 Task: Compose an email with the signature Karen Flores with the subject Follow-up on a contract and the message Can you provide an update on the recruitment process for the new position? from softage.5@softage.net to softage.4@softage.net, select the message and change font size to small, align the email to left Send the email. Finally, move the email from Sent Items to the label Dashboards
Action: Mouse moved to (61, 40)
Screenshot: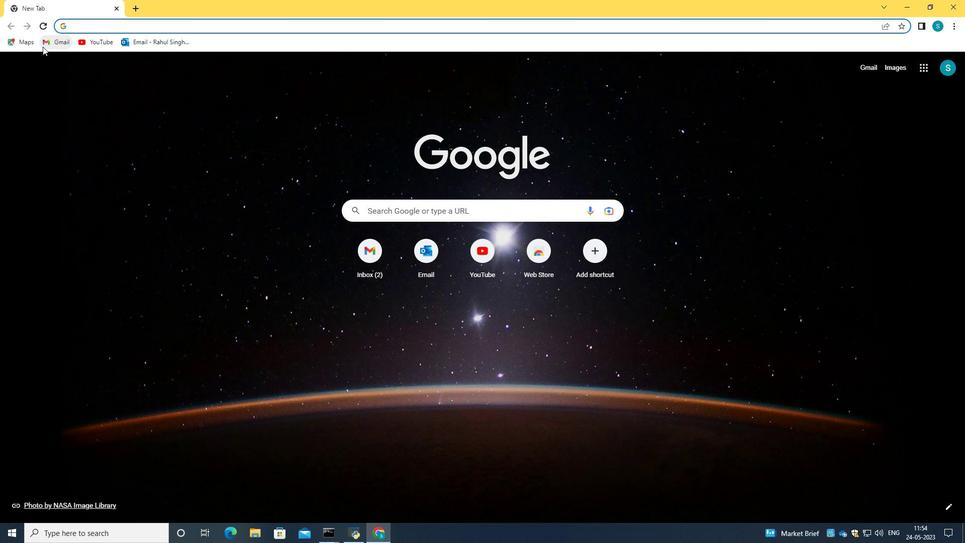 
Action: Mouse pressed left at (61, 40)
Screenshot: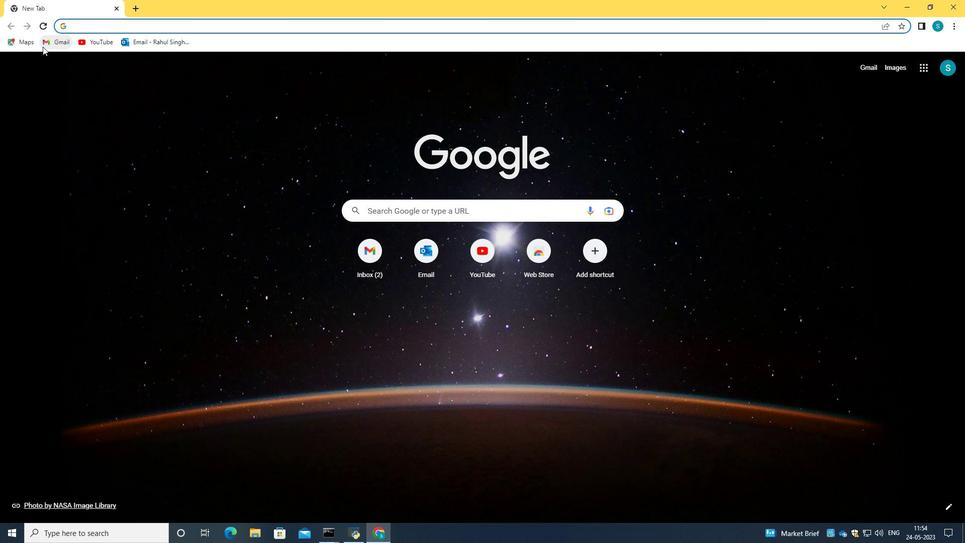 
Action: Mouse moved to (423, 151)
Screenshot: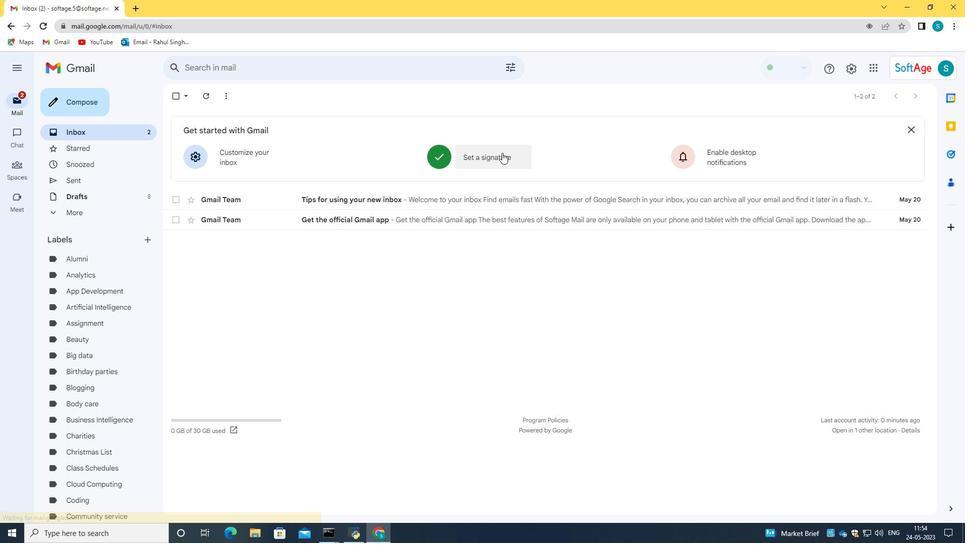 
Action: Mouse pressed left at (423, 151)
Screenshot: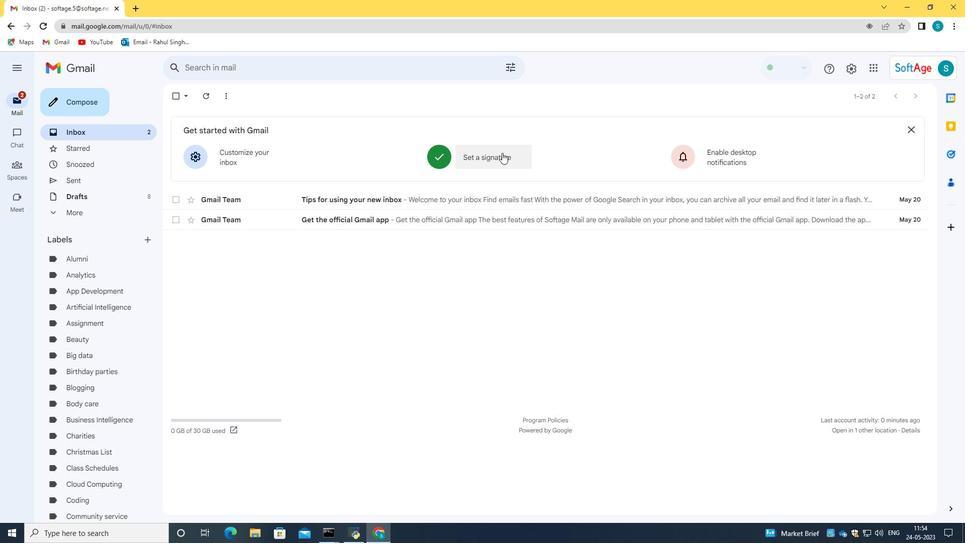 
Action: Mouse moved to (486, 150)
Screenshot: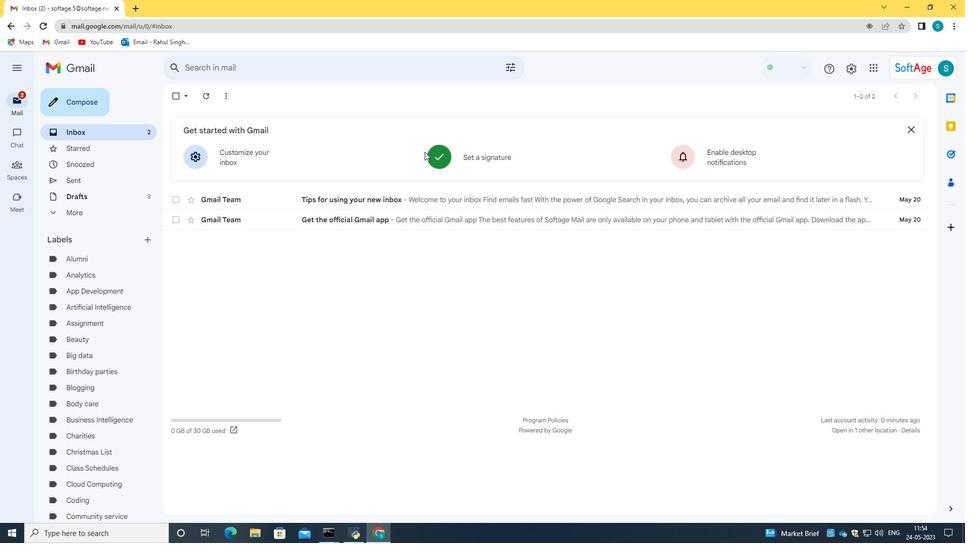 
Action: Mouse pressed left at (486, 150)
Screenshot: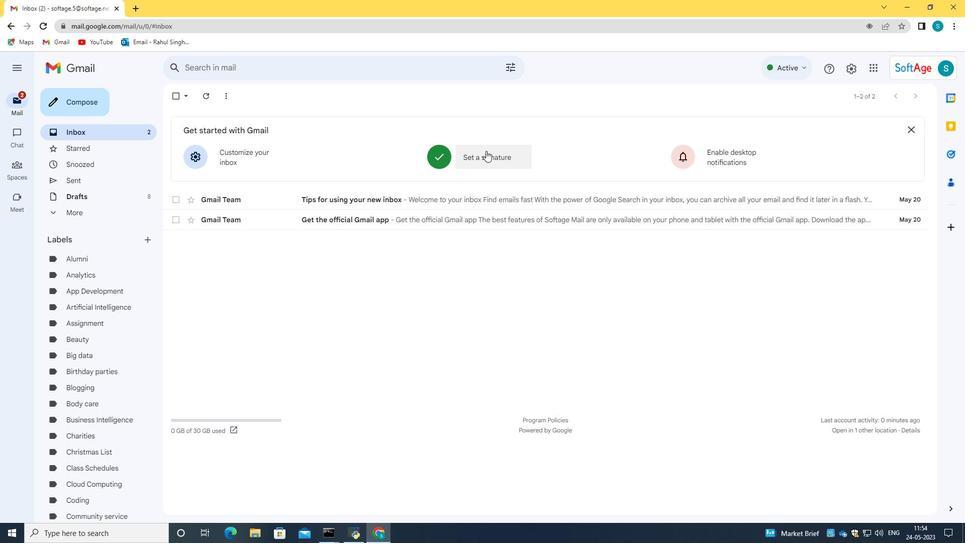 
Action: Mouse moved to (473, 176)
Screenshot: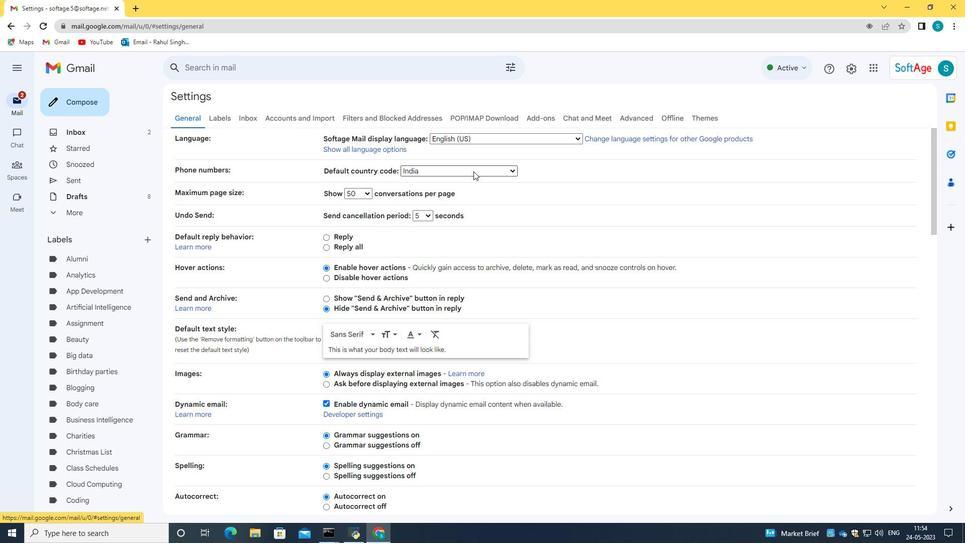 
Action: Mouse scrolled (473, 175) with delta (0, 0)
Screenshot: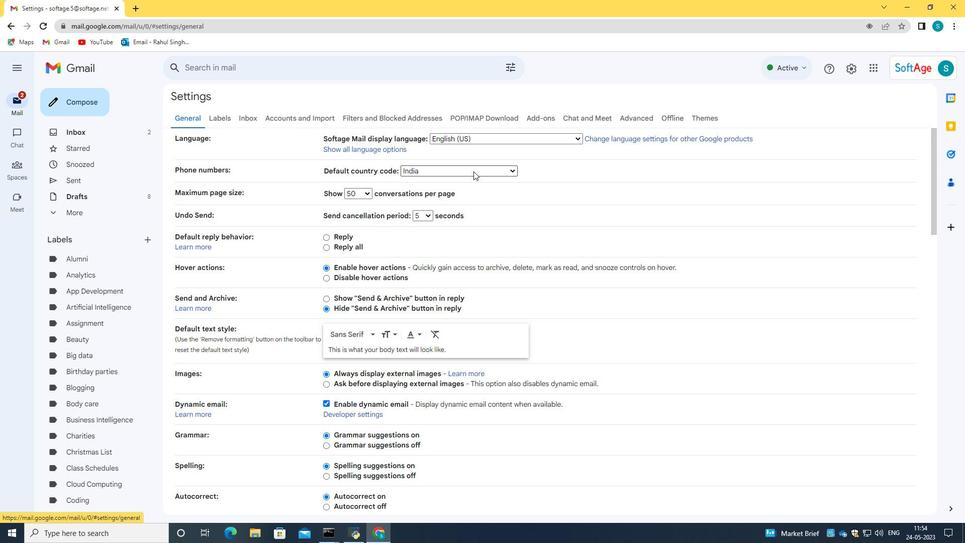 
Action: Mouse scrolled (473, 175) with delta (0, 0)
Screenshot: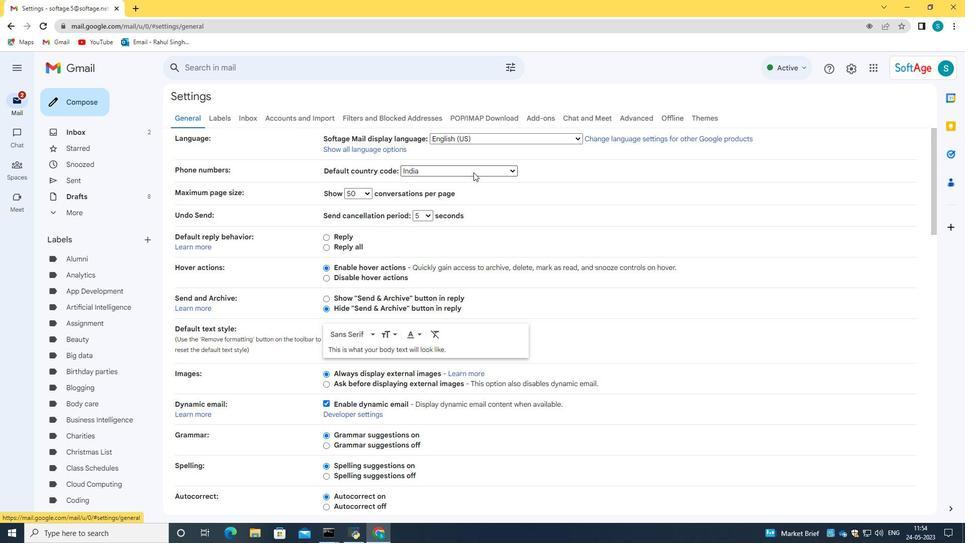 
Action: Mouse scrolled (473, 175) with delta (0, 0)
Screenshot: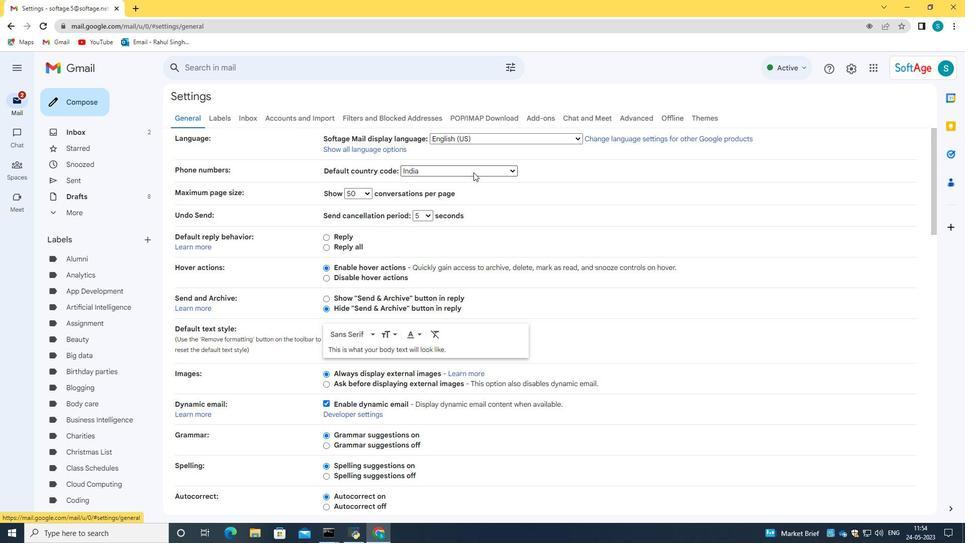 
Action: Mouse scrolled (473, 175) with delta (0, 0)
Screenshot: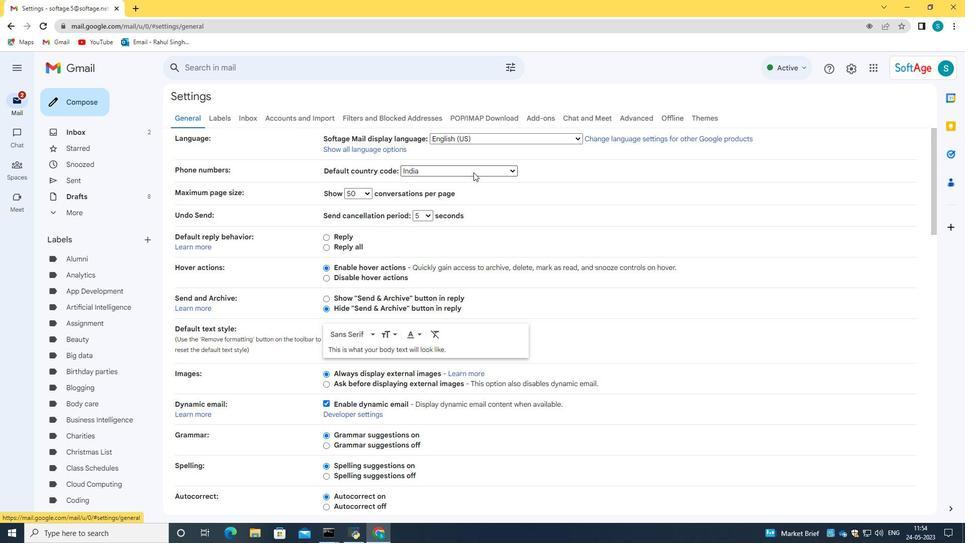 
Action: Mouse scrolled (473, 175) with delta (0, 0)
Screenshot: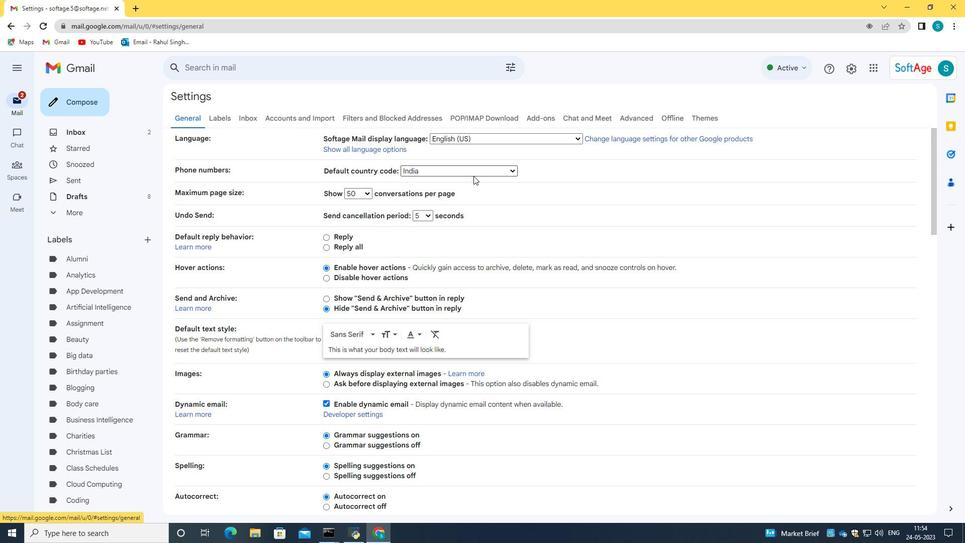 
Action: Mouse moved to (473, 178)
Screenshot: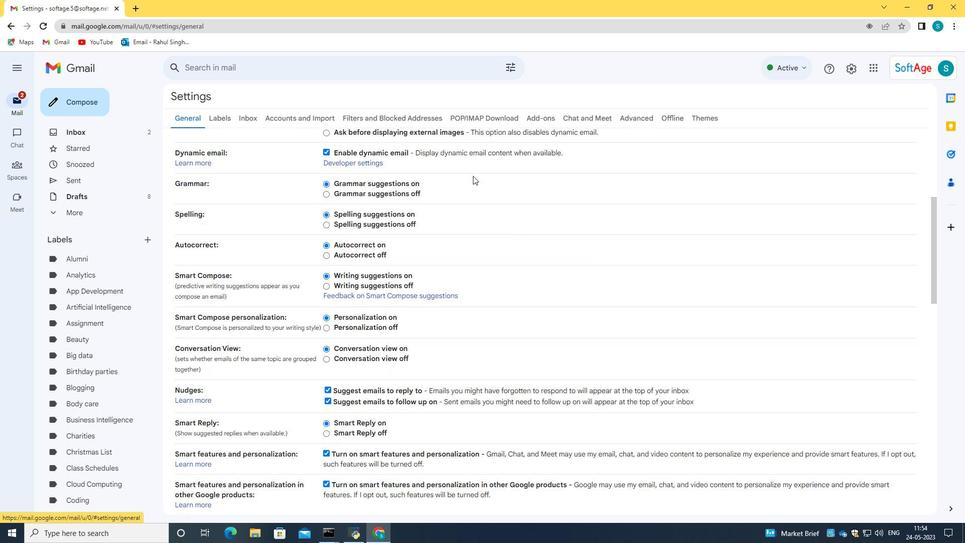 
Action: Mouse scrolled (473, 178) with delta (0, 0)
Screenshot: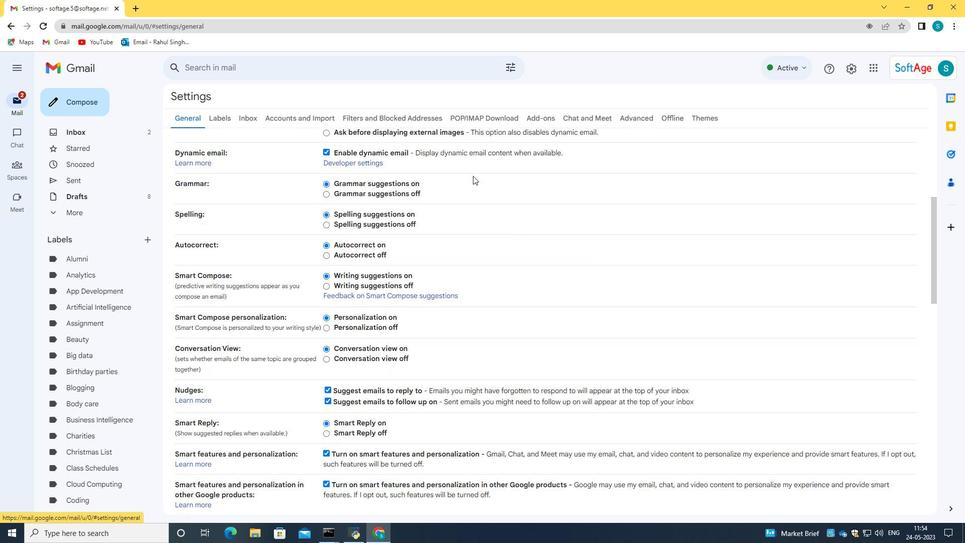 
Action: Mouse scrolled (473, 178) with delta (0, 0)
Screenshot: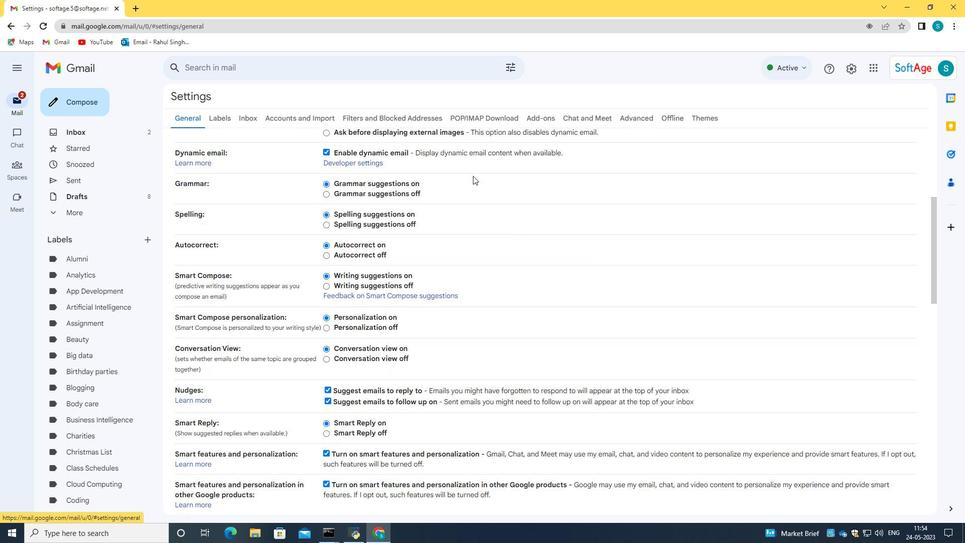 
Action: Mouse moved to (473, 179)
Screenshot: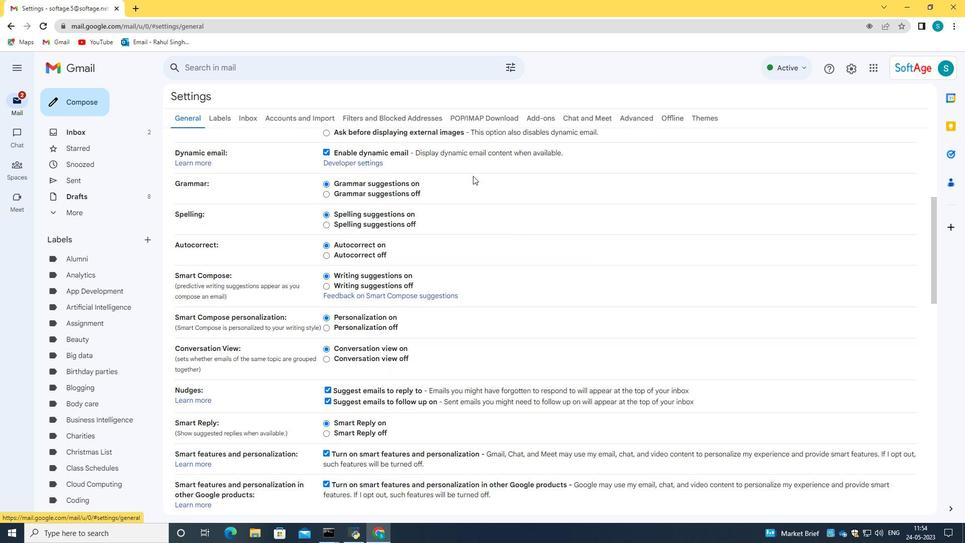 
Action: Mouse scrolled (473, 178) with delta (0, 0)
Screenshot: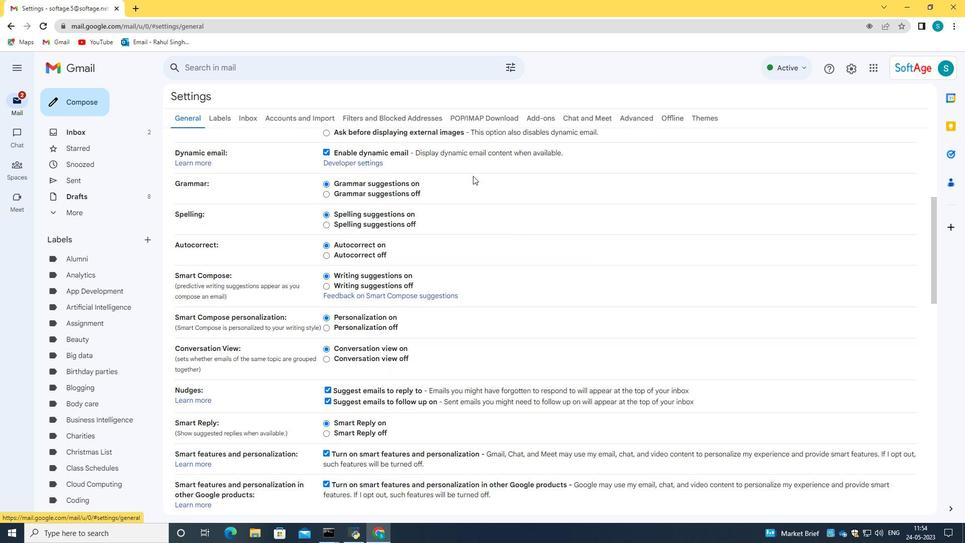 
Action: Mouse scrolled (473, 178) with delta (0, 0)
Screenshot: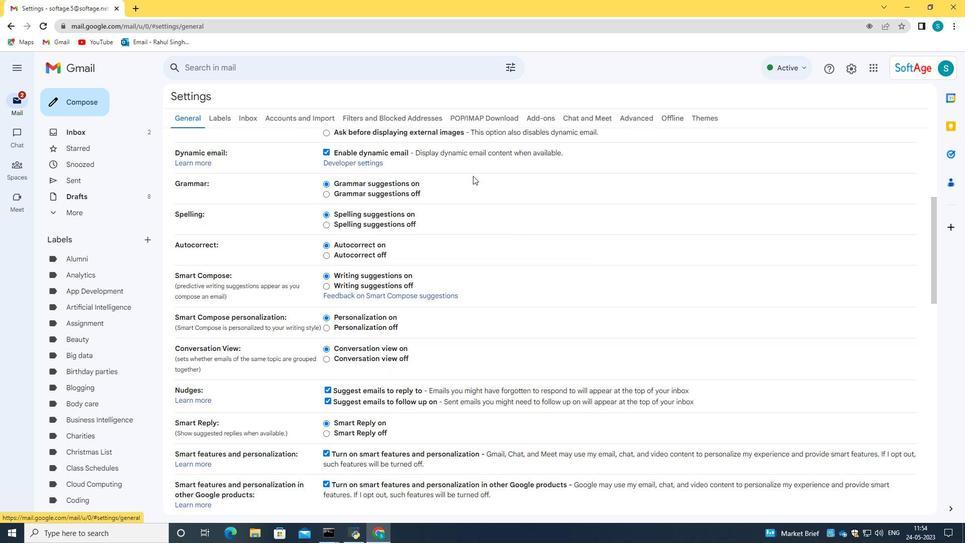 
Action: Mouse scrolled (473, 178) with delta (0, 0)
Screenshot: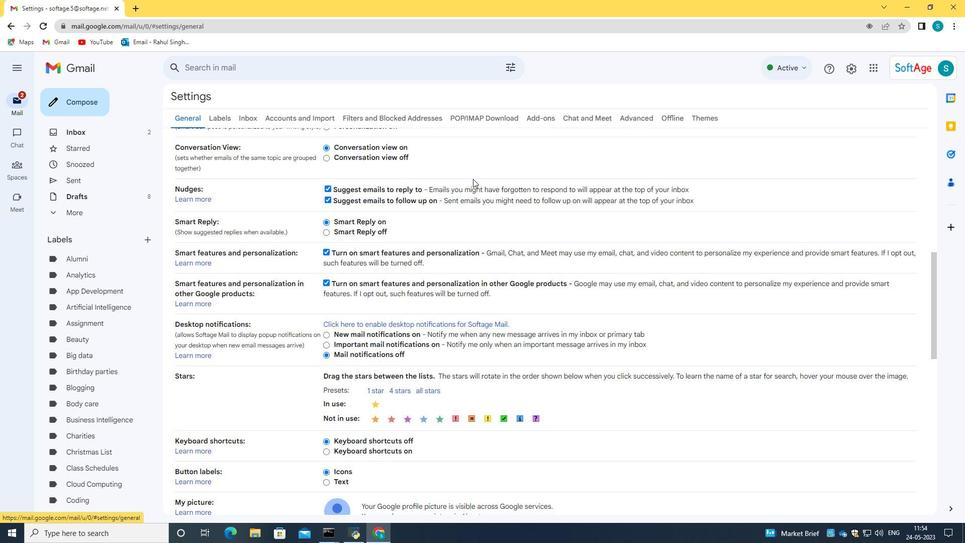 
Action: Mouse scrolled (473, 178) with delta (0, 0)
Screenshot: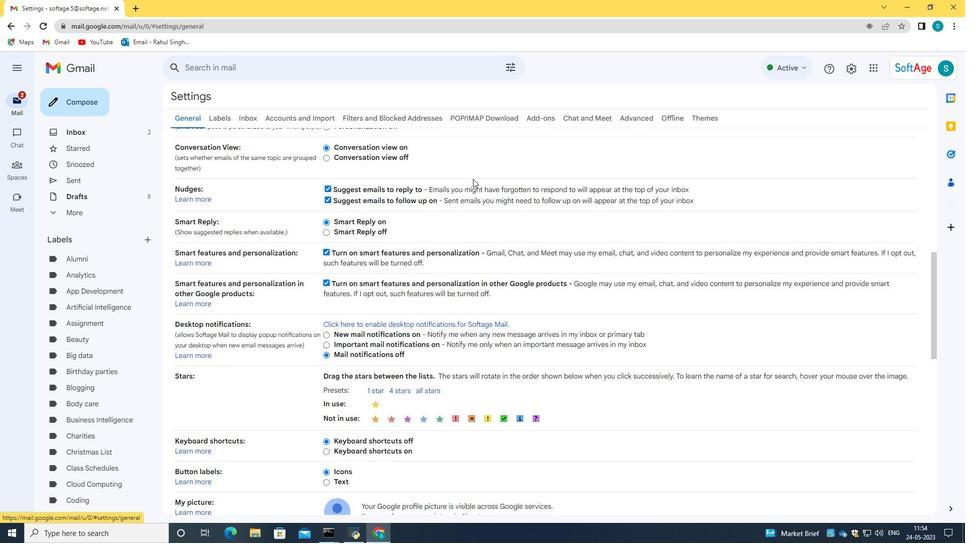 
Action: Mouse moved to (473, 179)
Screenshot: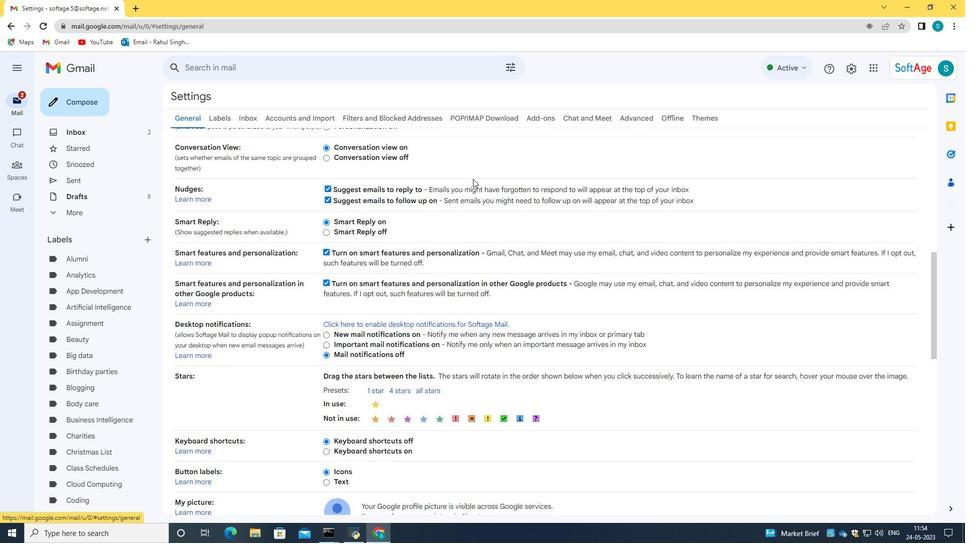 
Action: Mouse scrolled (473, 179) with delta (0, 0)
Screenshot: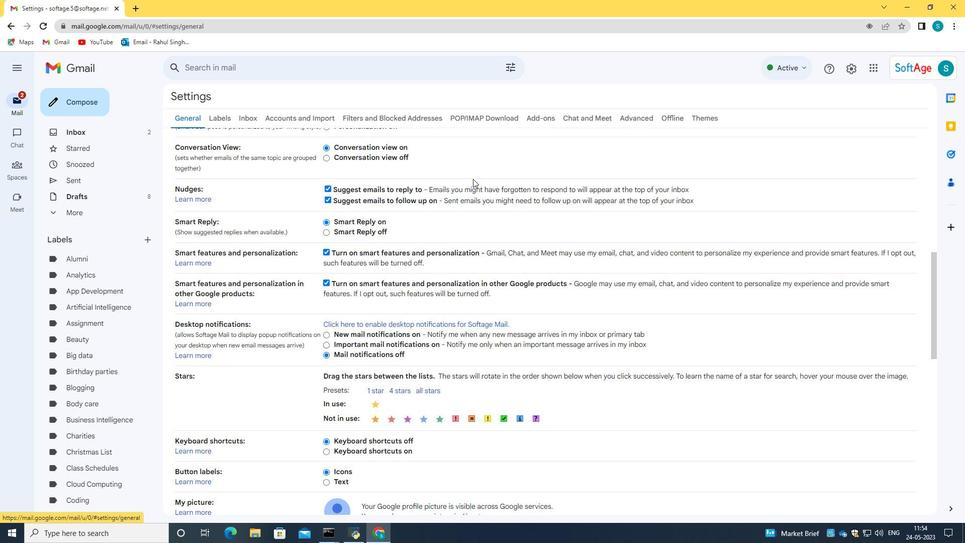 
Action: Mouse moved to (480, 217)
Screenshot: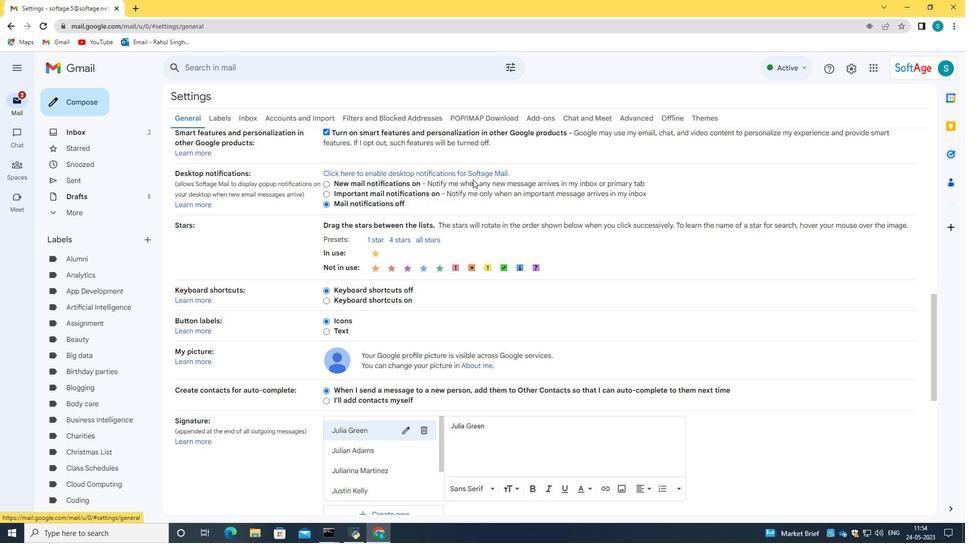 
Action: Mouse scrolled (479, 212) with delta (0, 0)
Screenshot: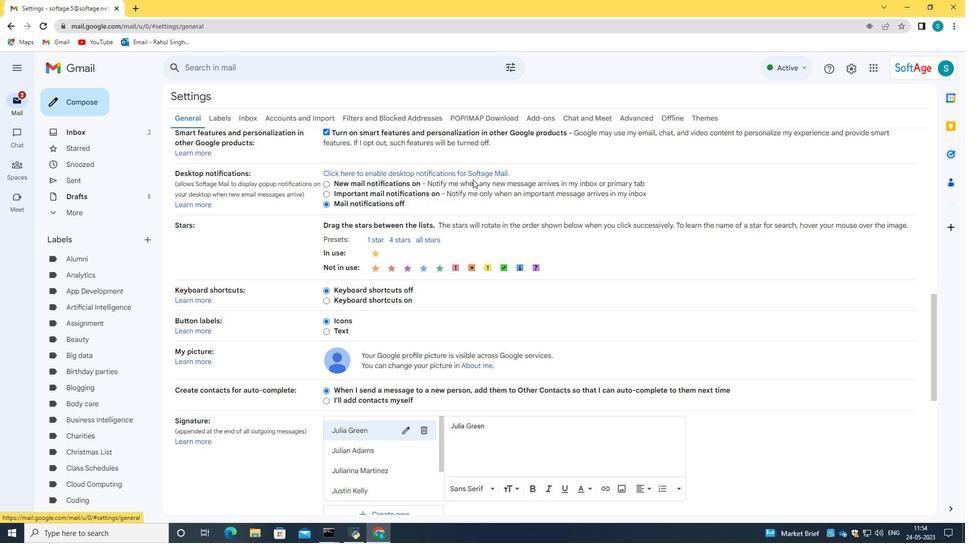 
Action: Mouse scrolled (480, 217) with delta (0, 0)
Screenshot: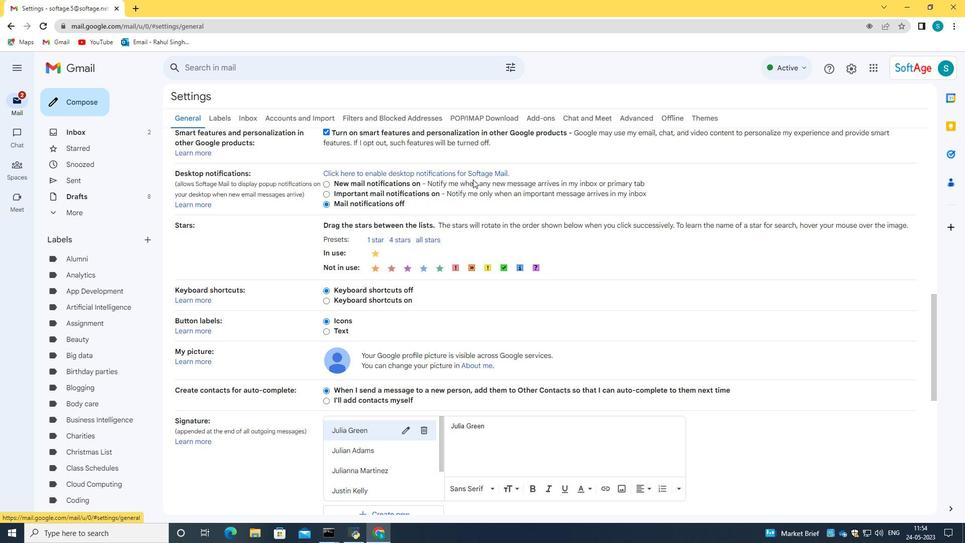 
Action: Mouse scrolled (480, 217) with delta (0, 0)
Screenshot: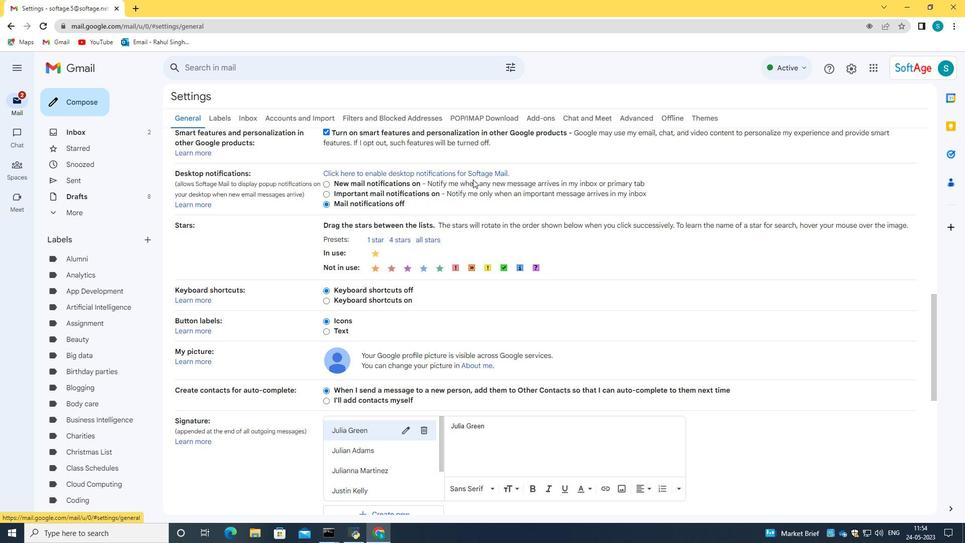 
Action: Mouse scrolled (480, 217) with delta (0, 0)
Screenshot: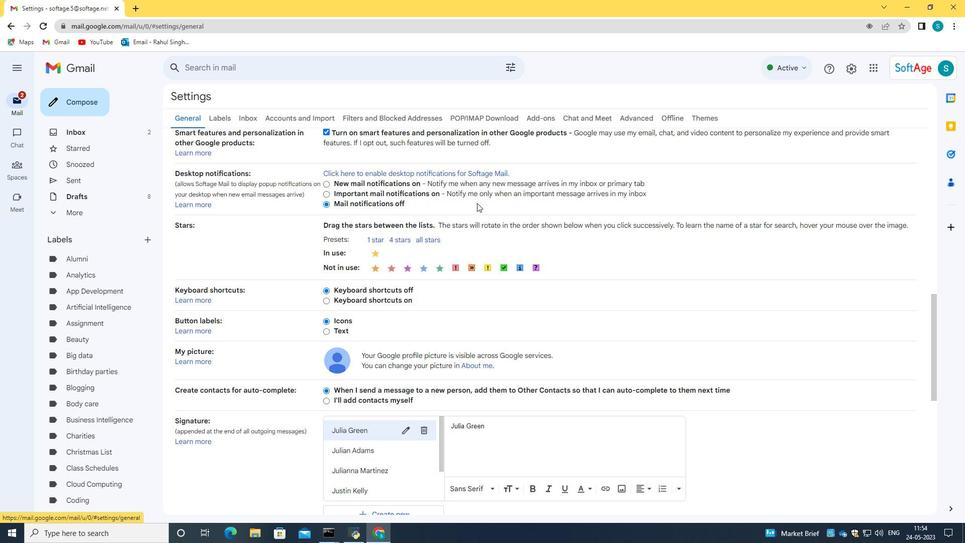 
Action: Mouse moved to (369, 312)
Screenshot: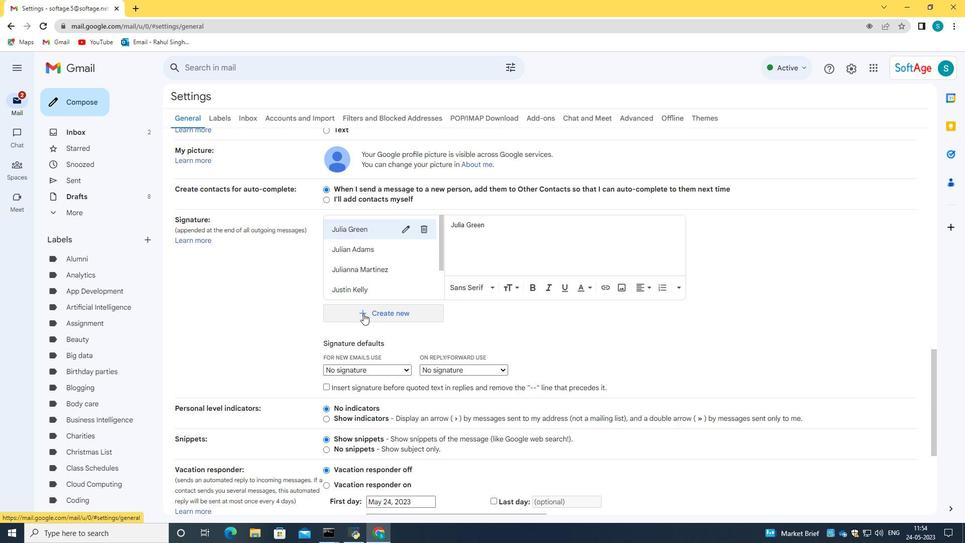 
Action: Mouse pressed left at (369, 312)
Screenshot: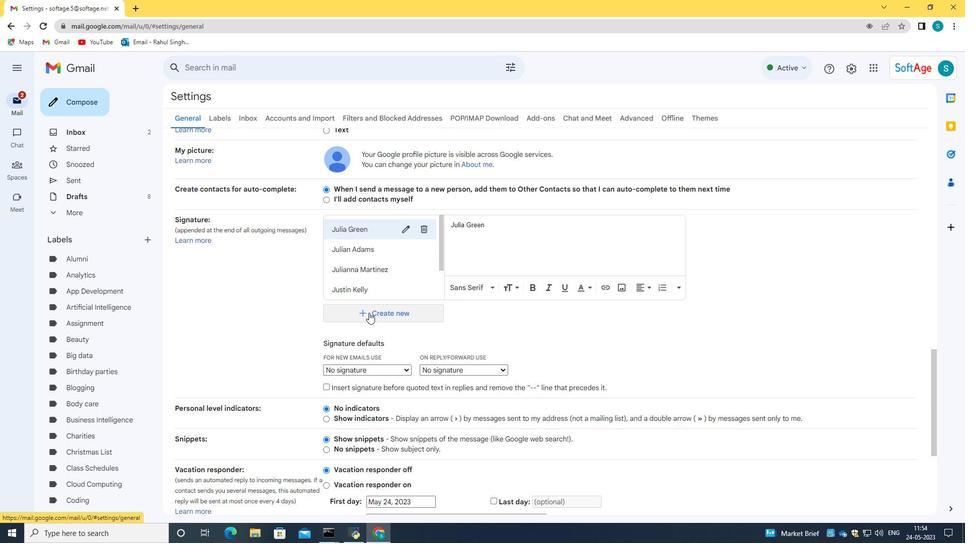 
Action: Mouse moved to (464, 271)
Screenshot: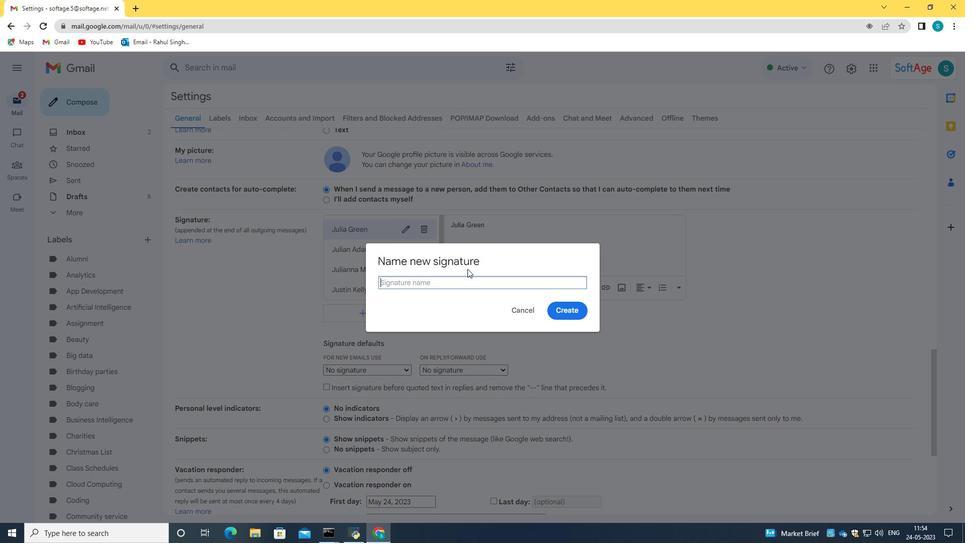 
Action: Key pressed <Key.caps_lock>K<Key.caps_lock>arae<Key.backspace><Key.backspace>en<Key.space><Key.caps_lock>F<Key.caps_lock>lores
Screenshot: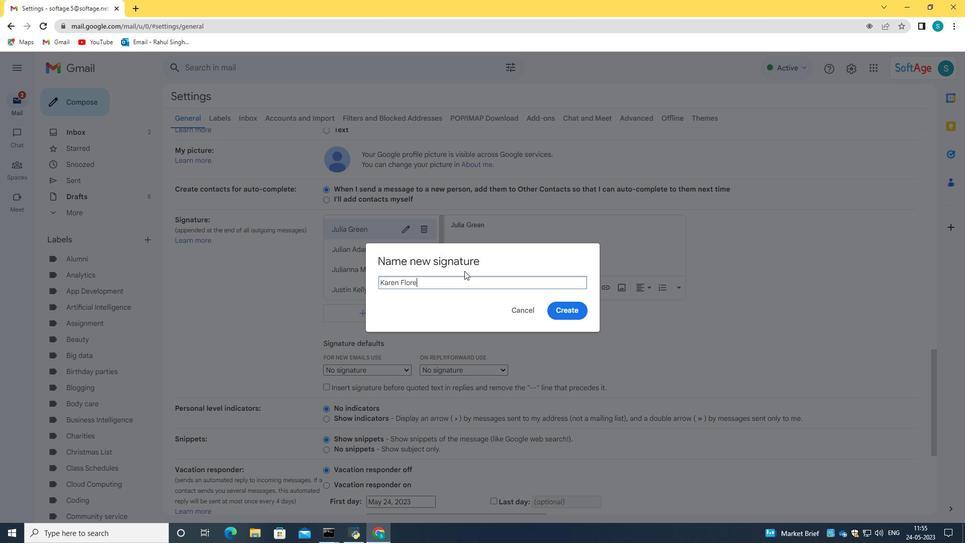 
Action: Mouse moved to (564, 312)
Screenshot: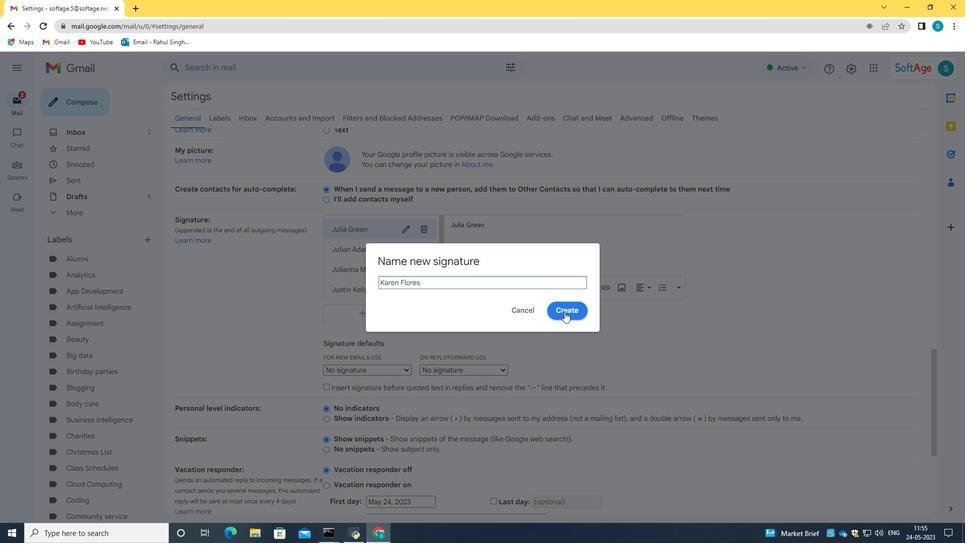 
Action: Mouse pressed left at (564, 312)
Screenshot: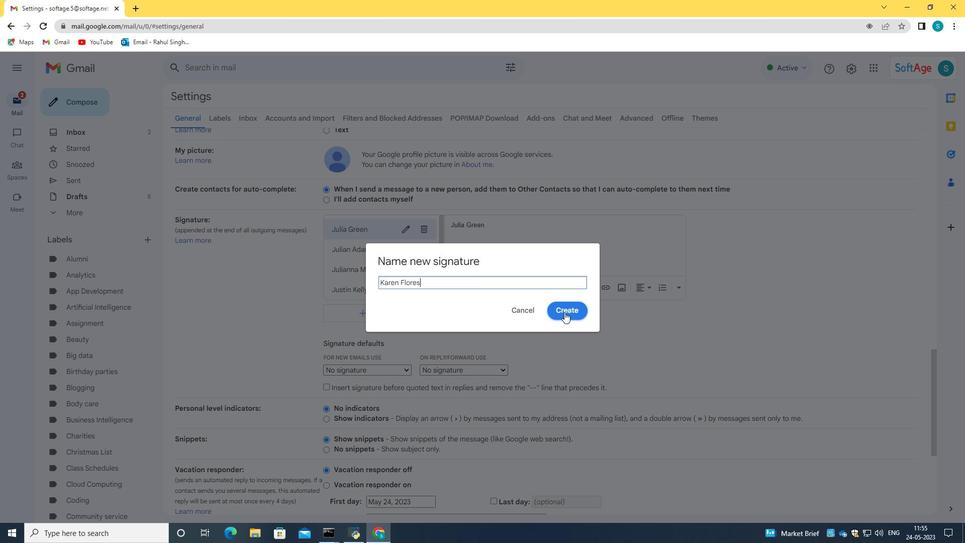 
Action: Mouse moved to (497, 235)
Screenshot: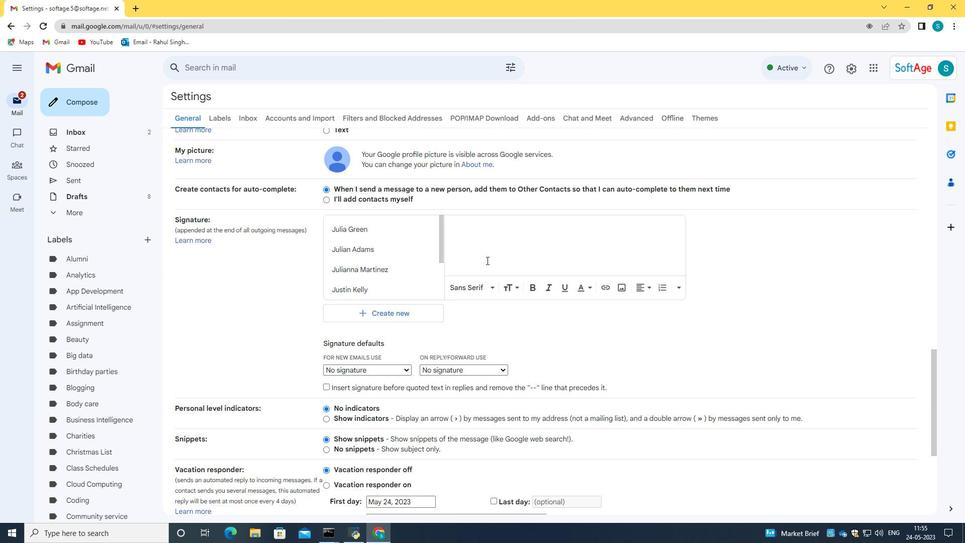 
Action: Mouse pressed left at (497, 235)
Screenshot: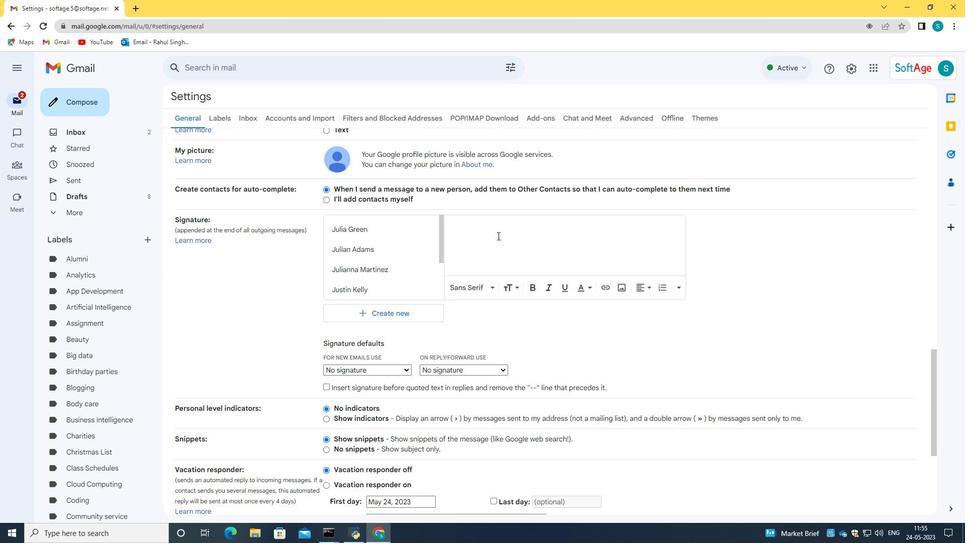 
Action: Key pressed <Key.caps_lock>K<Key.caps_lock>aren<Key.space><Key.caps_lock>F<Key.caps_lock>lores<Key.space>
Screenshot: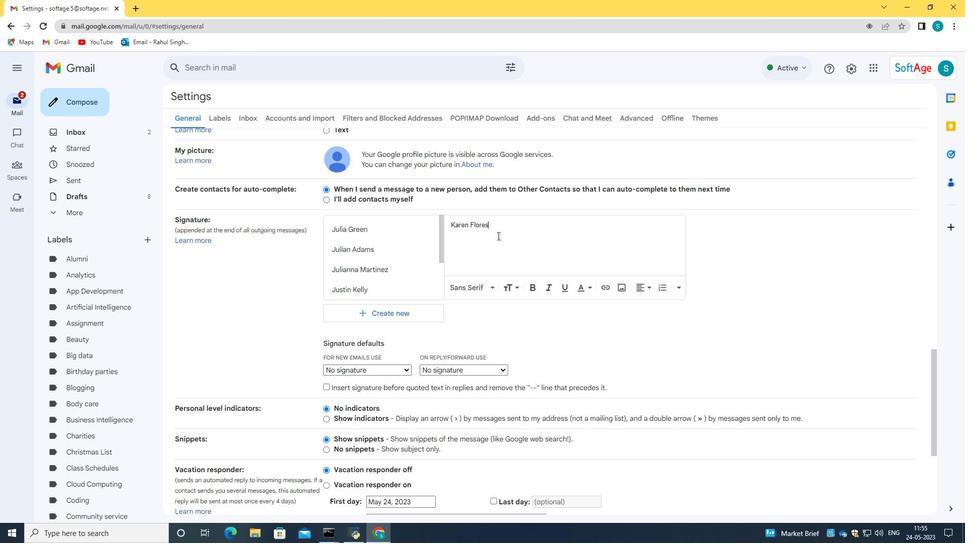 
Action: Mouse moved to (454, 434)
Screenshot: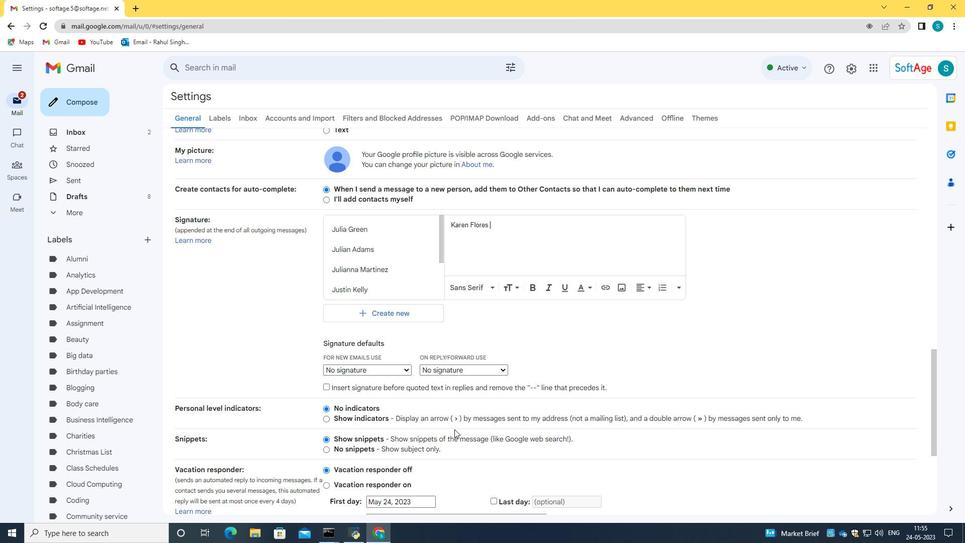 
Action: Mouse scrolled (454, 433) with delta (0, 0)
Screenshot: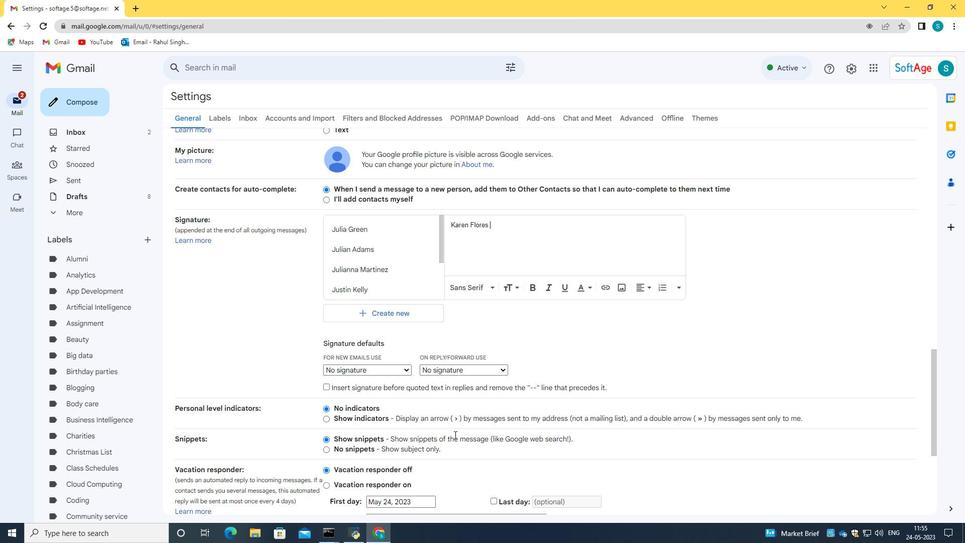 
Action: Mouse moved to (450, 420)
Screenshot: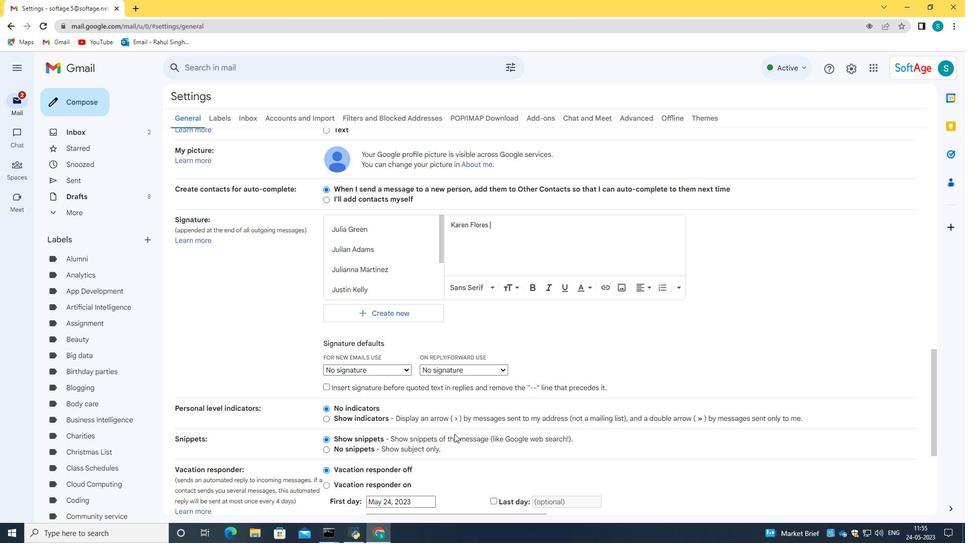 
Action: Mouse scrolled (454, 433) with delta (0, 0)
Screenshot: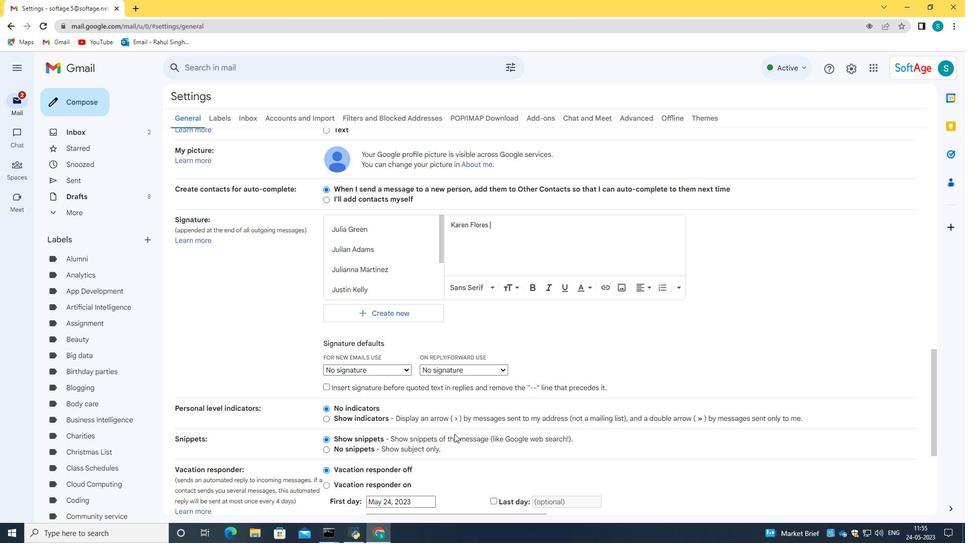 
Action: Mouse scrolled (454, 433) with delta (0, 0)
Screenshot: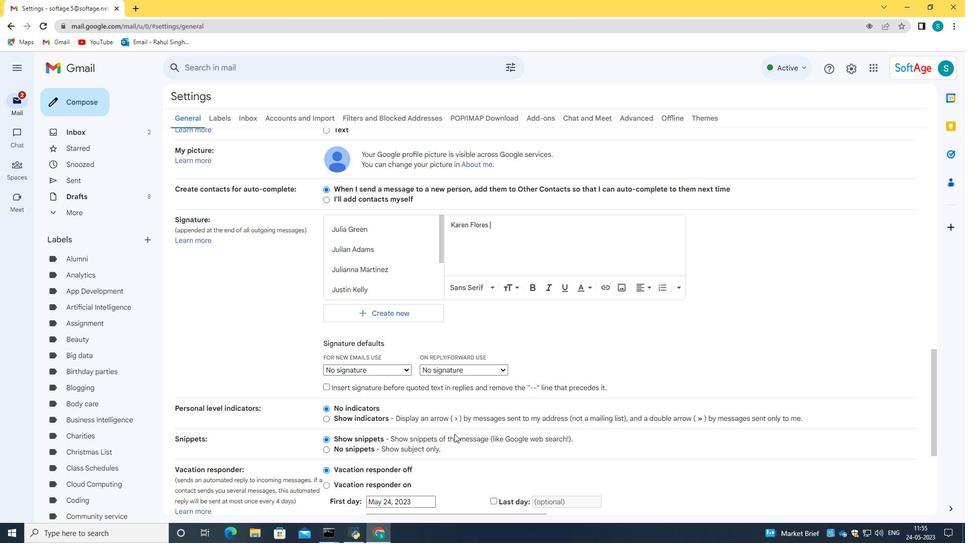 
Action: Mouse scrolled (454, 433) with delta (0, 0)
Screenshot: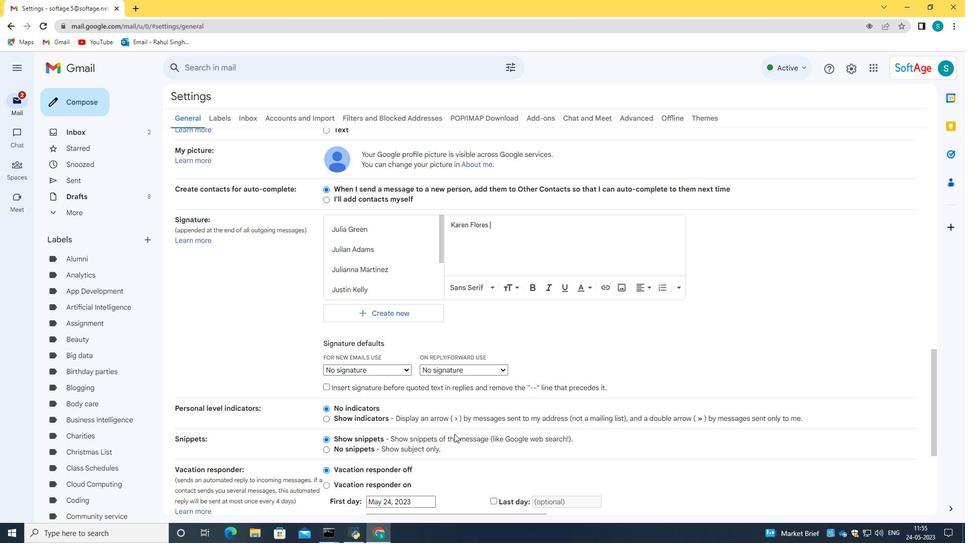 
Action: Mouse scrolled (454, 433) with delta (0, 0)
Screenshot: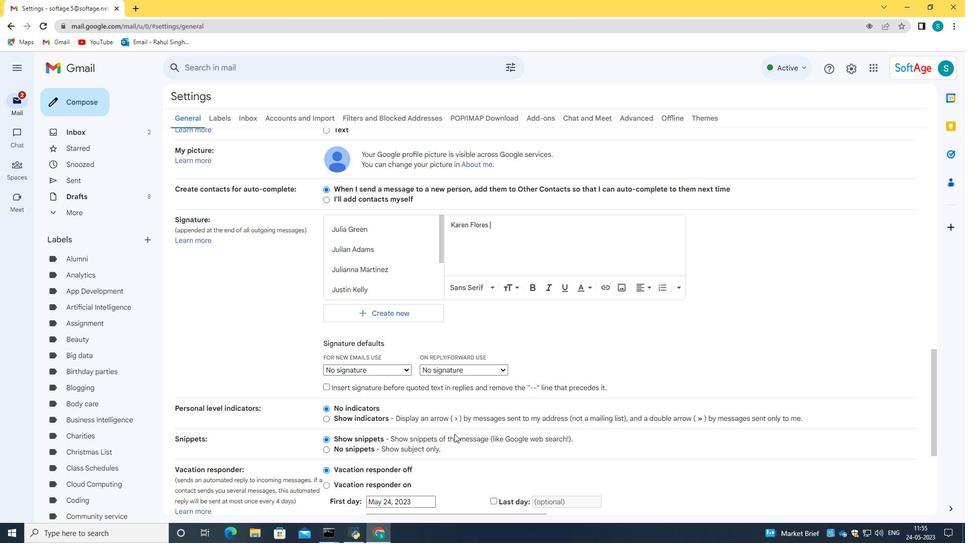 
Action: Mouse scrolled (450, 419) with delta (0, 0)
Screenshot: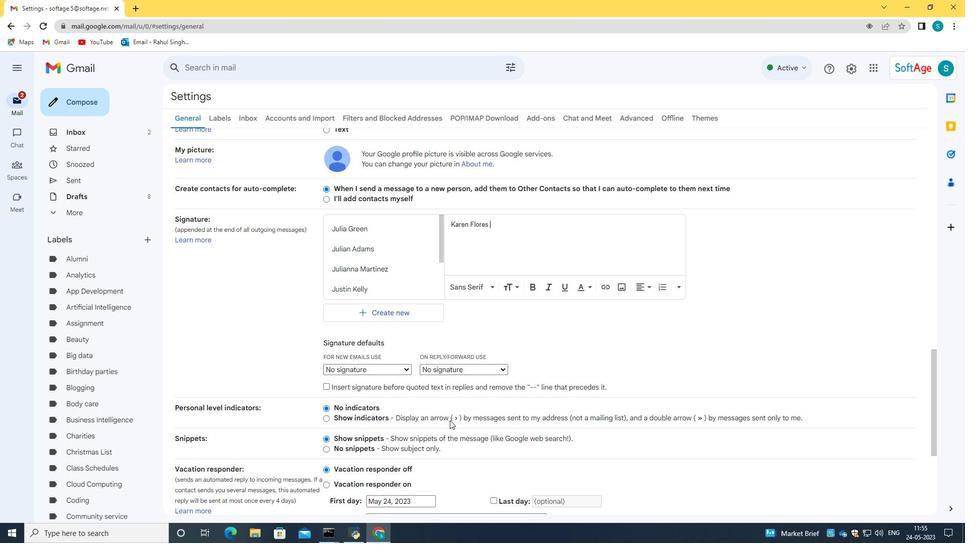 
Action: Mouse scrolled (450, 419) with delta (0, 0)
Screenshot: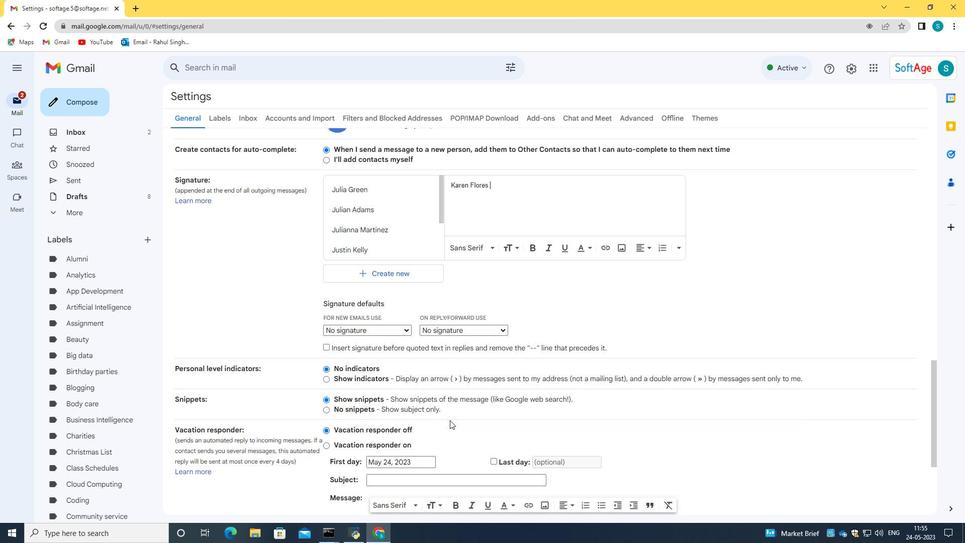 
Action: Mouse scrolled (450, 419) with delta (0, 0)
Screenshot: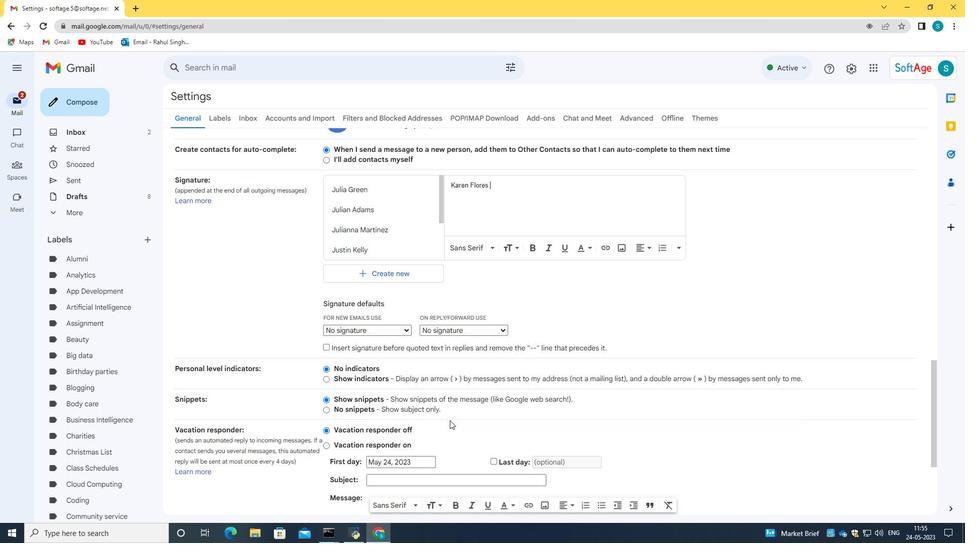 
Action: Mouse scrolled (450, 419) with delta (0, 0)
Screenshot: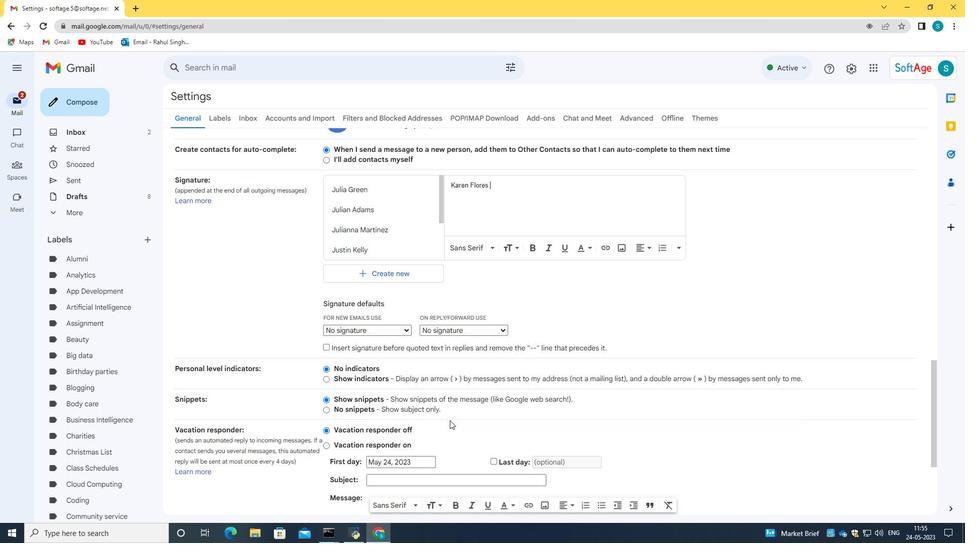 
Action: Mouse scrolled (450, 419) with delta (0, 0)
Screenshot: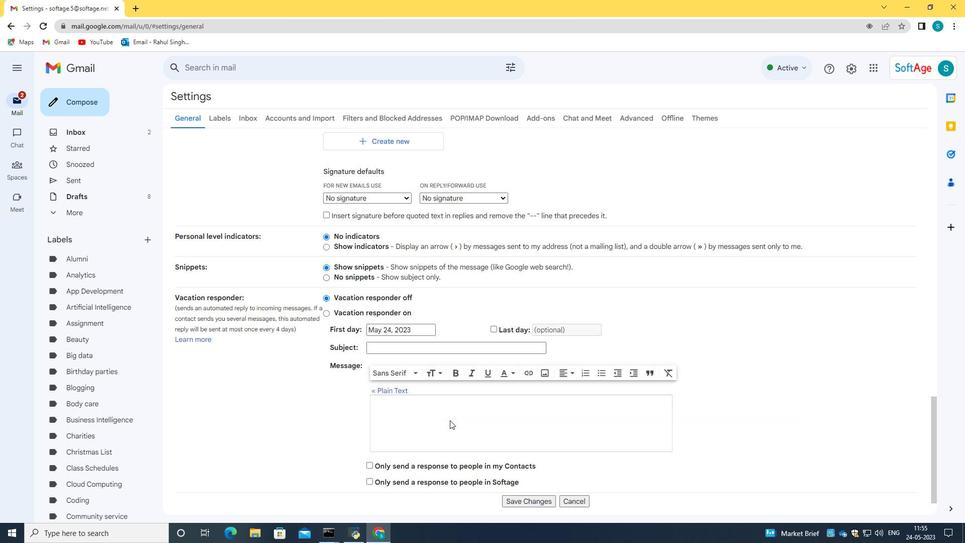 
Action: Mouse moved to (518, 458)
Screenshot: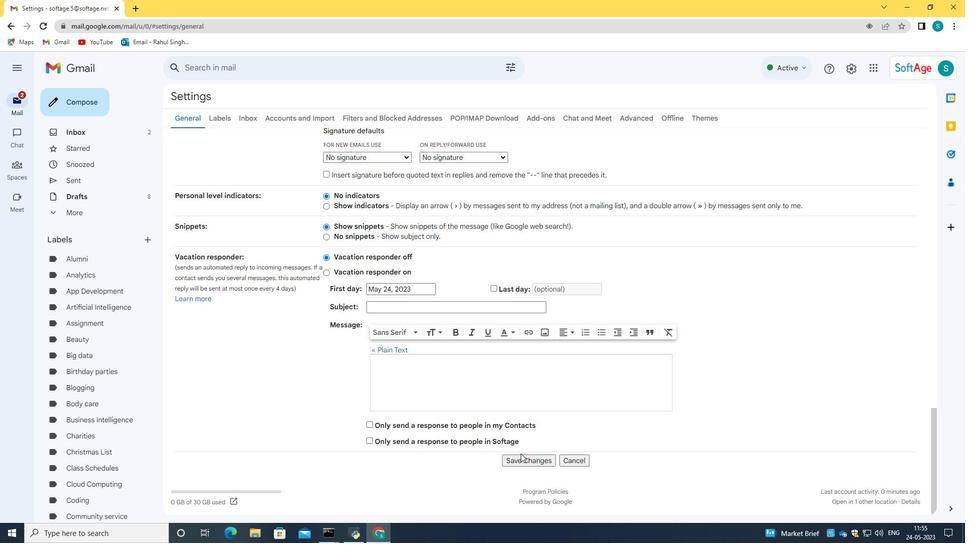 
Action: Mouse pressed left at (518, 458)
Screenshot: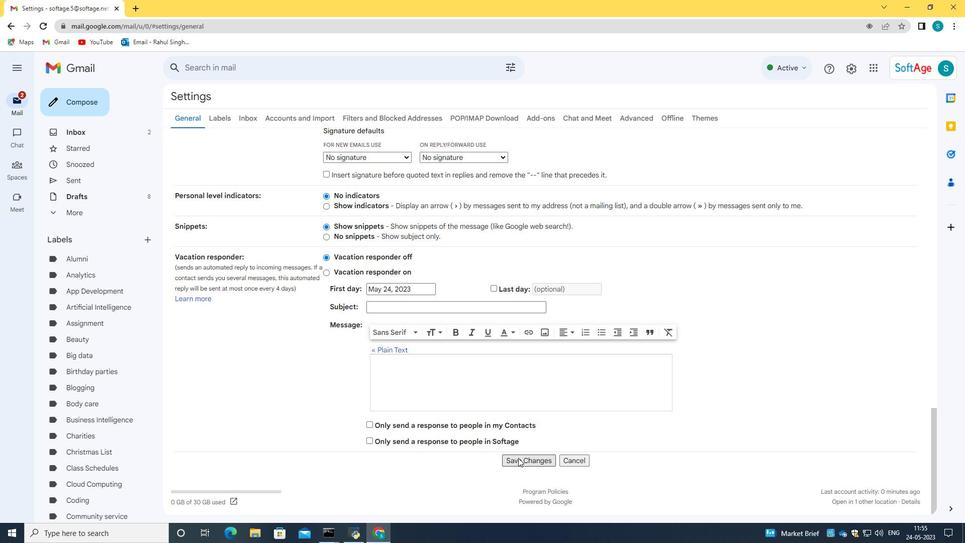 
Action: Mouse moved to (82, 98)
Screenshot: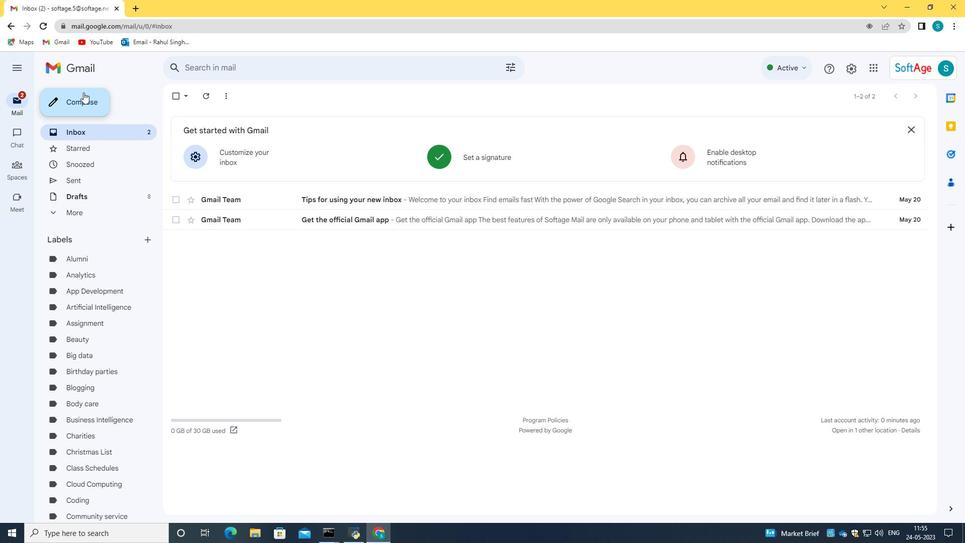 
Action: Mouse pressed left at (82, 98)
Screenshot: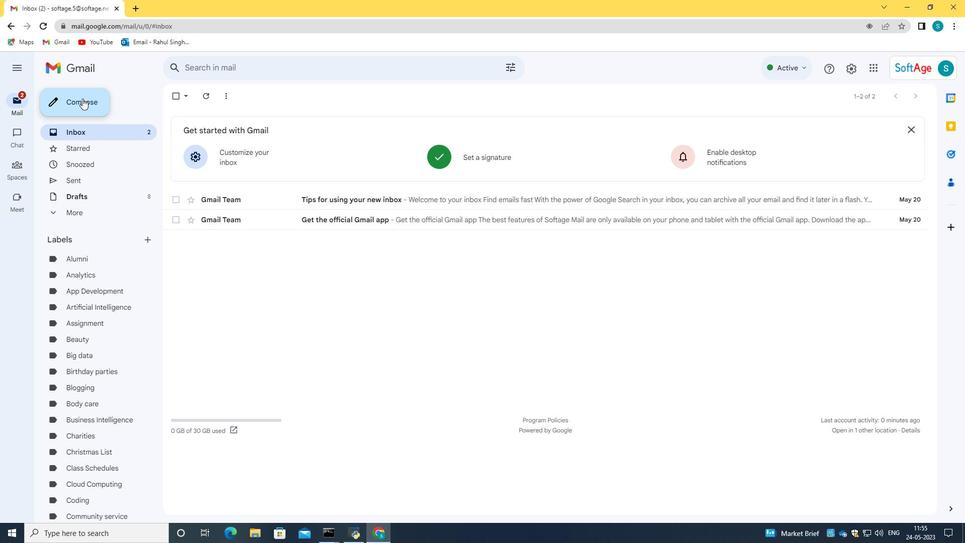 
Action: Mouse moved to (911, 223)
Screenshot: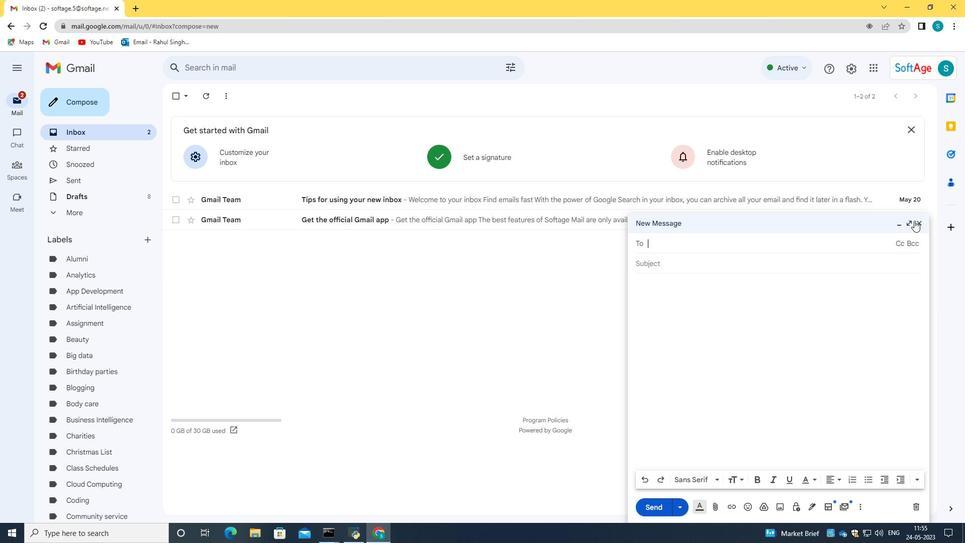
Action: Mouse pressed left at (911, 223)
Screenshot: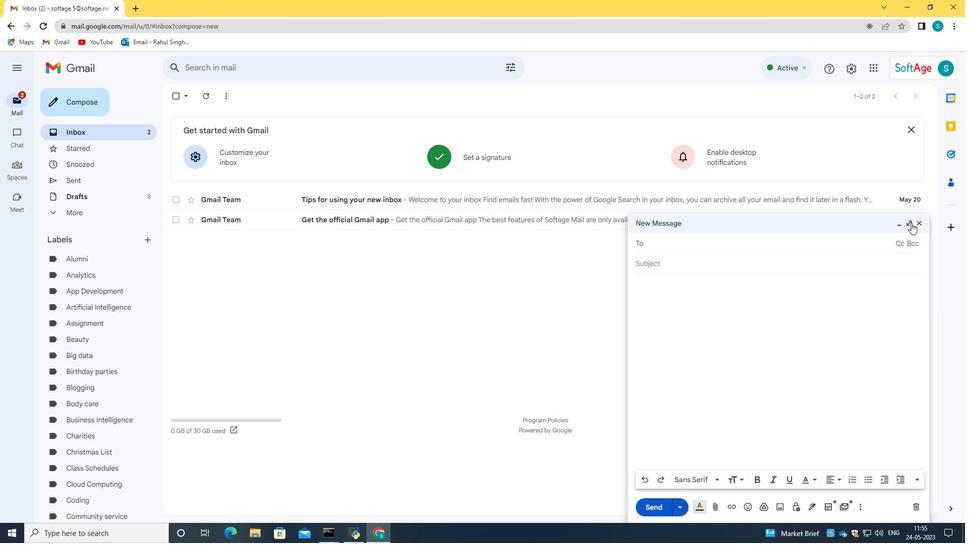 
Action: Mouse moved to (264, 495)
Screenshot: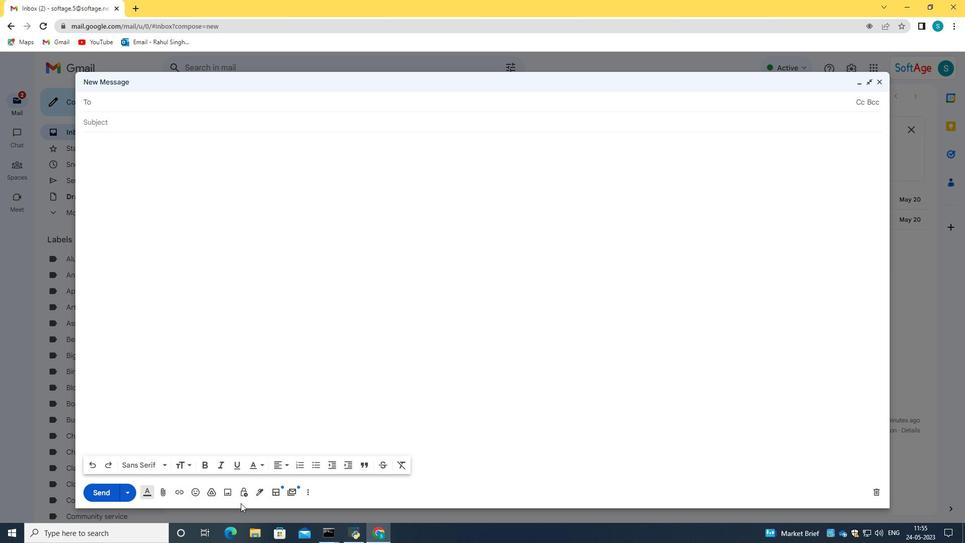 
Action: Mouse pressed left at (264, 495)
Screenshot: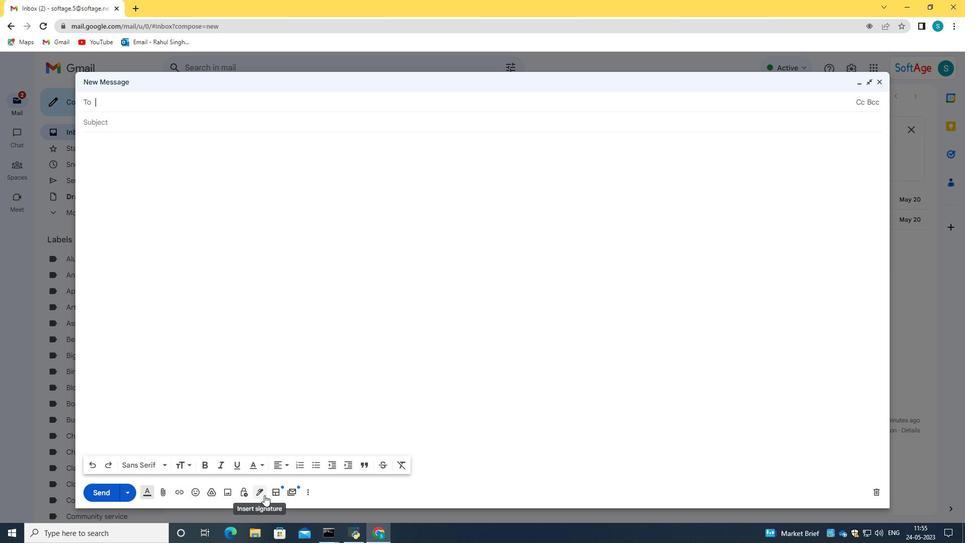 
Action: Mouse moved to (300, 471)
Screenshot: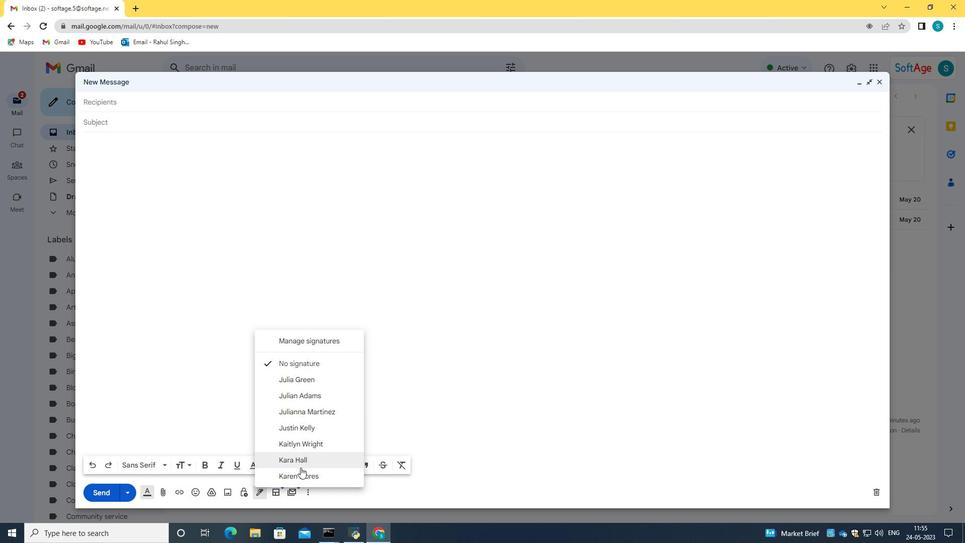 
Action: Mouse pressed left at (300, 471)
Screenshot: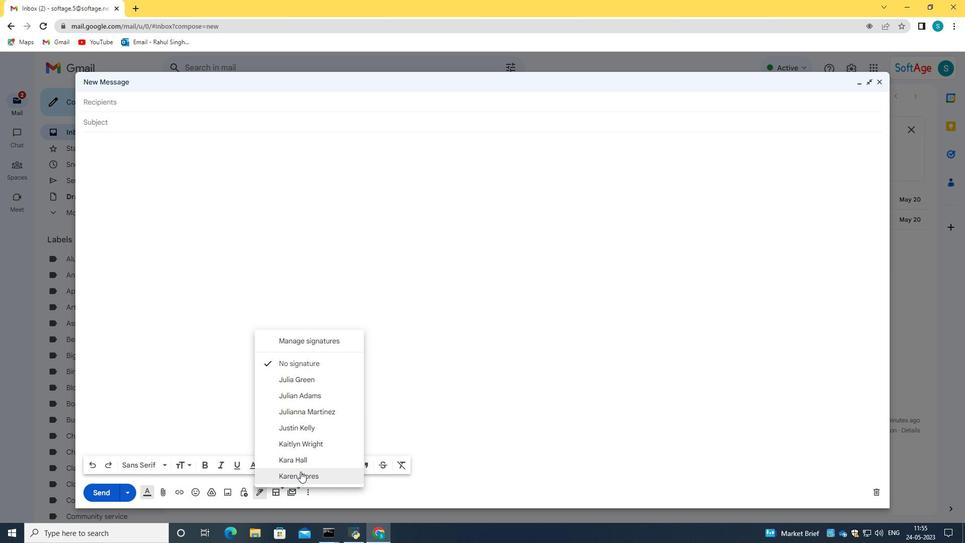 
Action: Mouse moved to (131, 124)
Screenshot: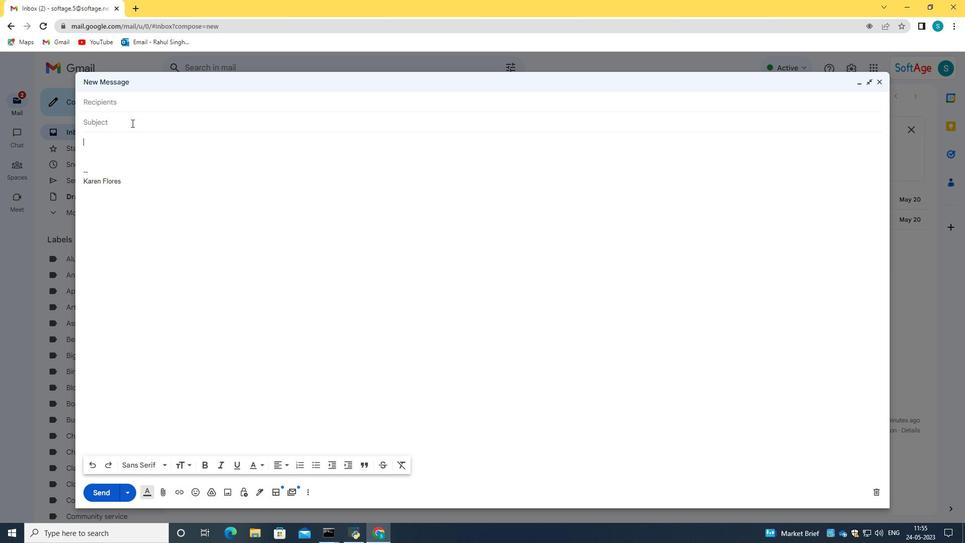 
Action: Mouse pressed left at (131, 124)
Screenshot: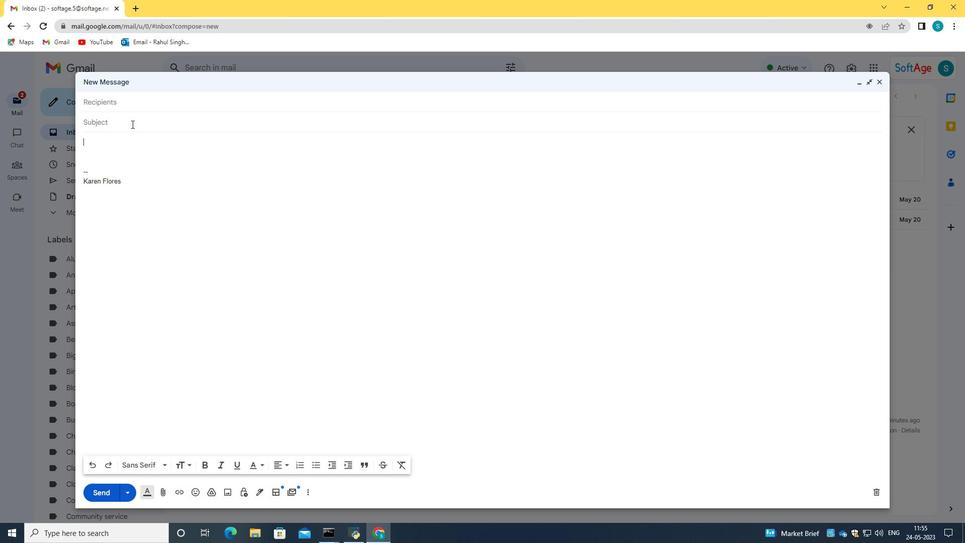 
Action: Key pressed <Key.caps_lock>F<Key.caps_lock>ollow-up<Key.space>on<Key.space>a<Key.space>contract<Key.space>
Screenshot: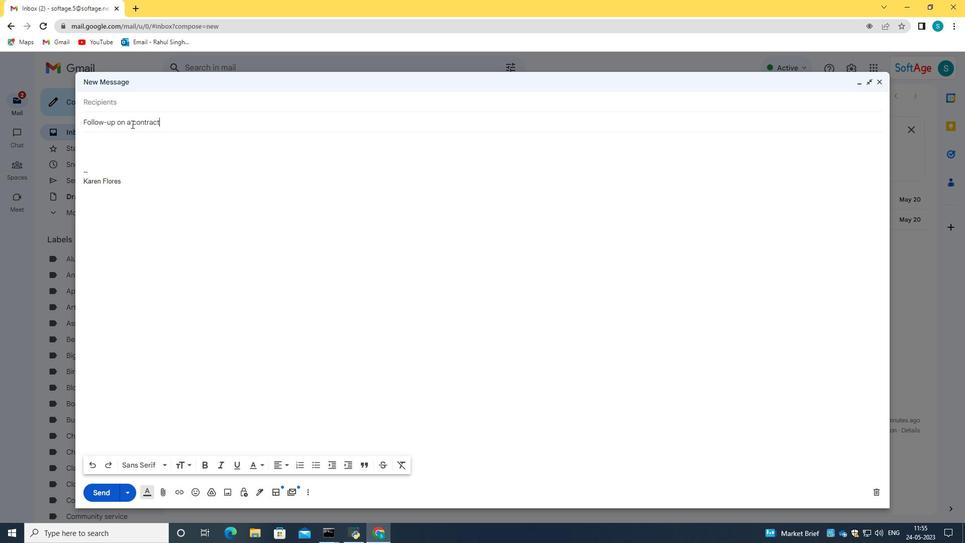 
Action: Mouse moved to (107, 153)
Screenshot: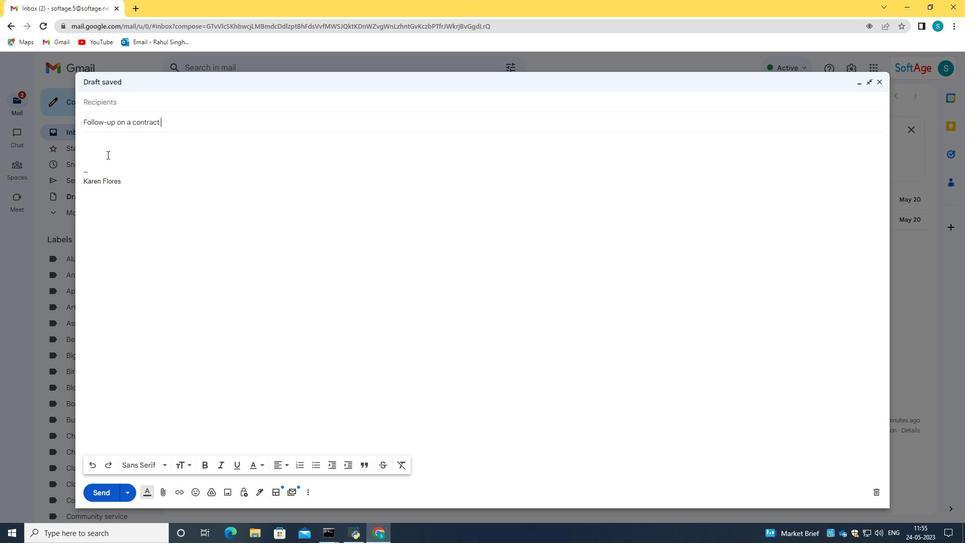 
Action: Mouse pressed left at (107, 153)
Screenshot: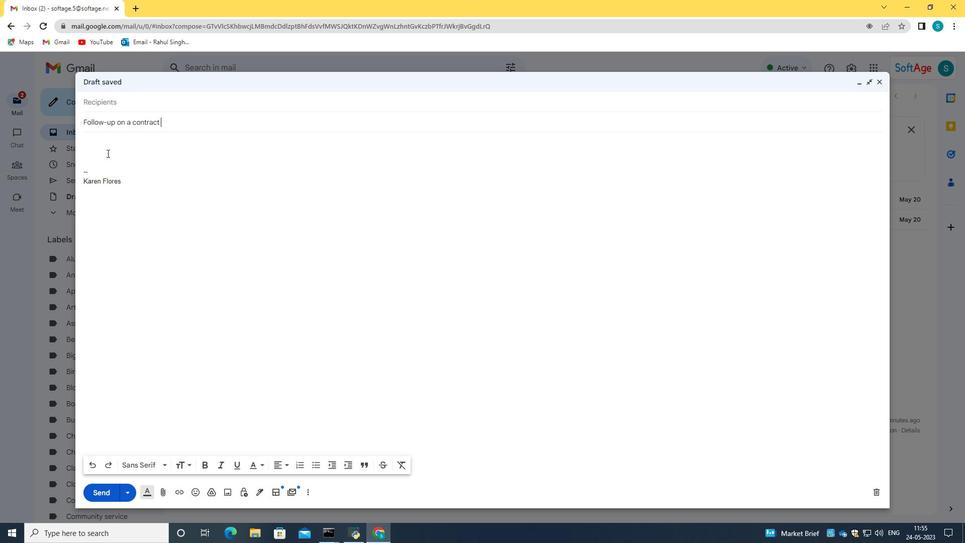 
Action: Mouse moved to (105, 142)
Screenshot: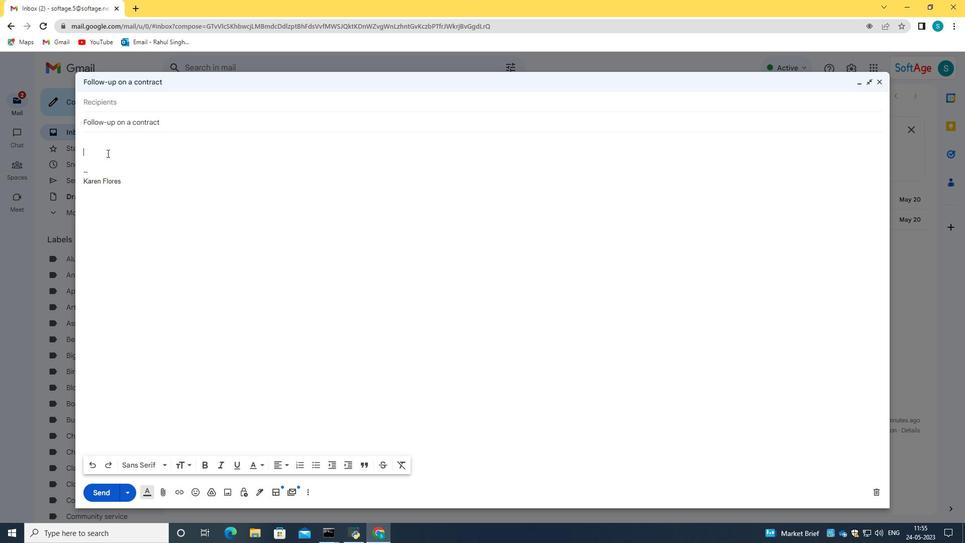 
Action: Mouse pressed left at (105, 142)
Screenshot: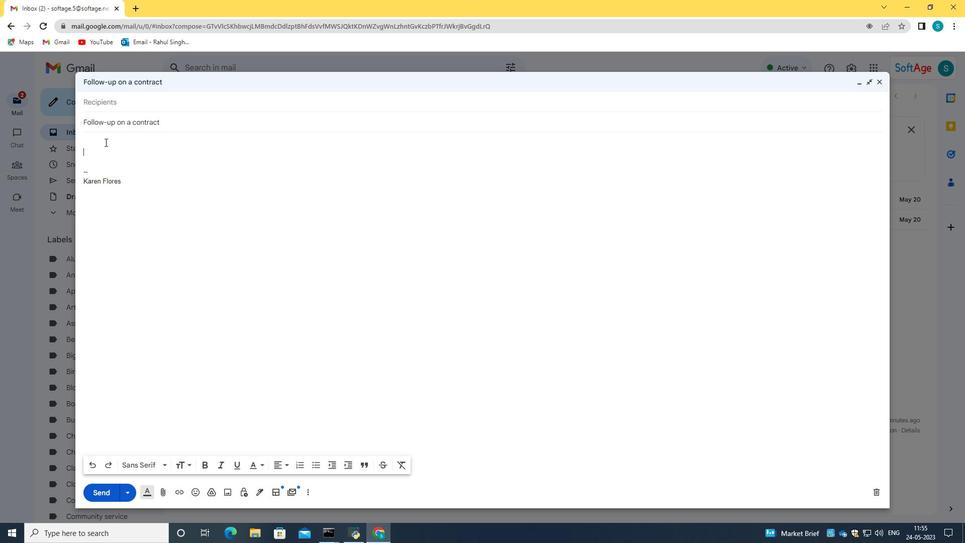 
Action: Key pressed <Key.caps_lock>C<Key.caps_lock>an<Key.space>you<Key.space>provide<Key.space>an<Key.space>update<Key.space>on<Key.space>the<Key.space>recruitment<Key.space>process<Key.space>for<Key.space>the<Key.space>new<Key.space>position<Key.shift_r>?
Screenshot: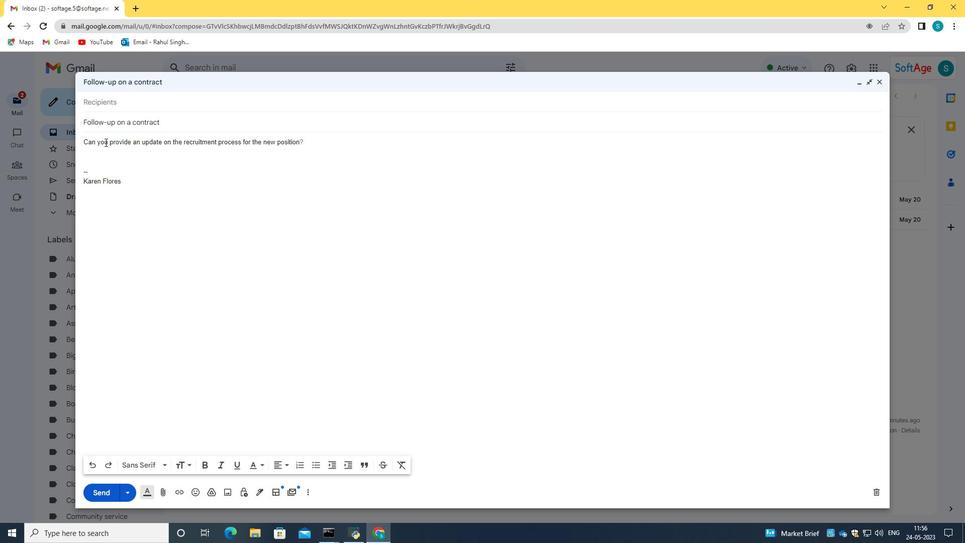 
Action: Mouse moved to (123, 101)
Screenshot: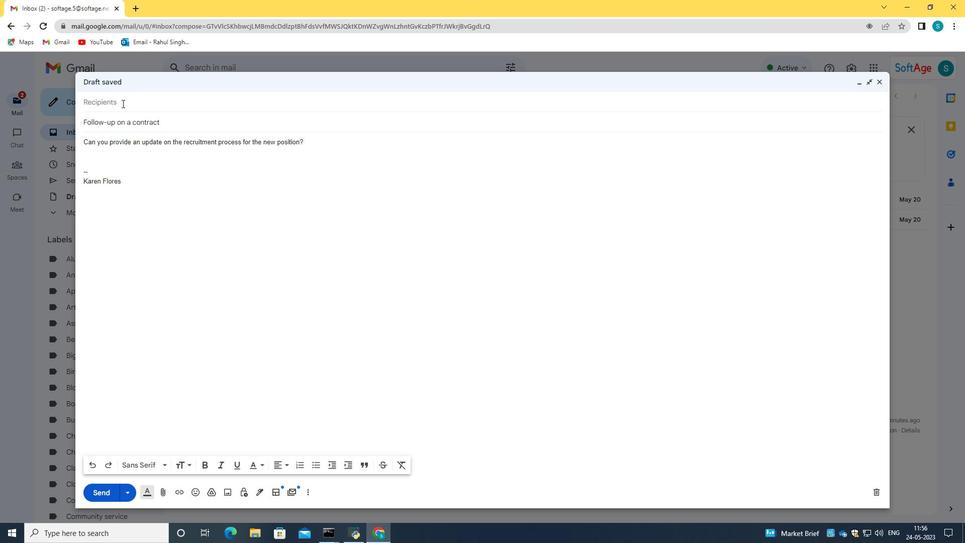 
Action: Mouse pressed left at (123, 101)
Screenshot: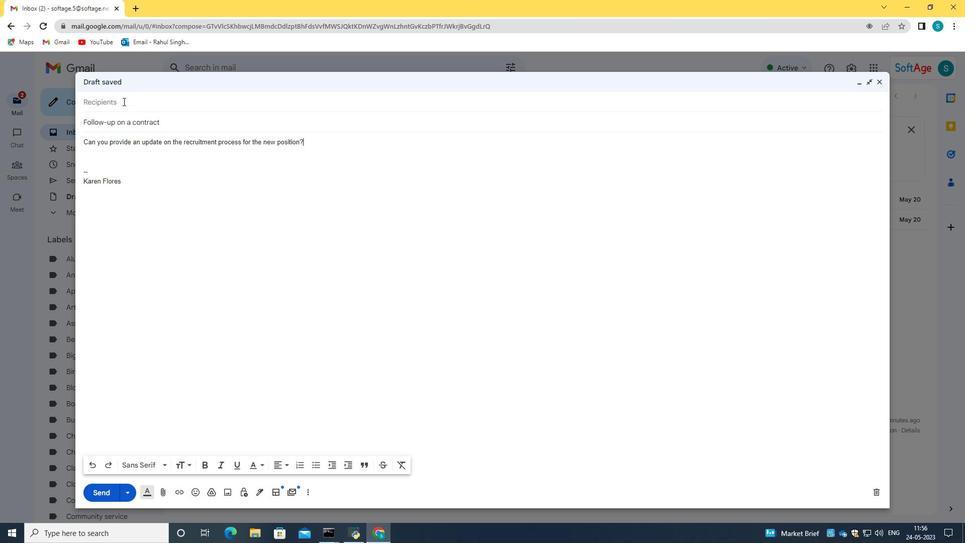 
Action: Key pressed softage.4<Key.shift>@softage.net
Screenshot: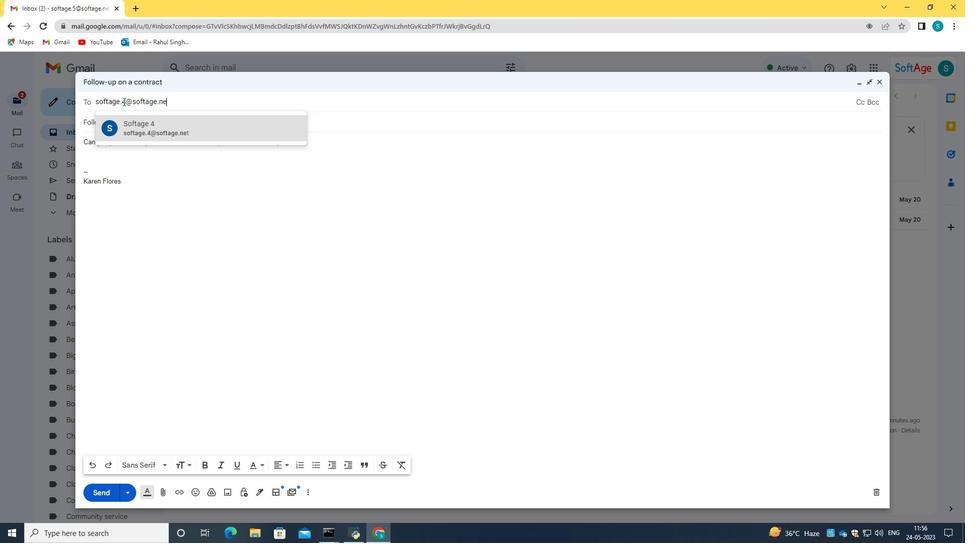 
Action: Mouse moved to (220, 128)
Screenshot: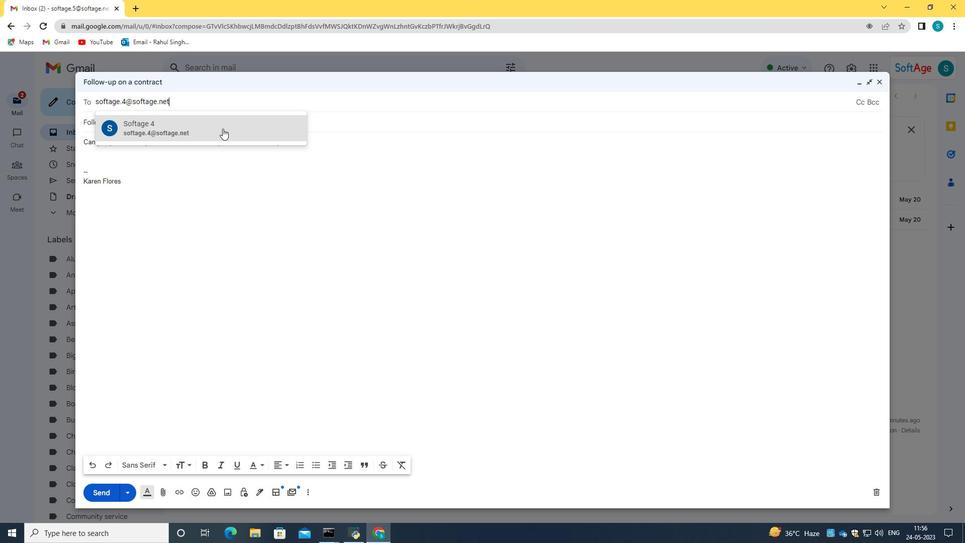 
Action: Mouse pressed left at (220, 128)
Screenshot: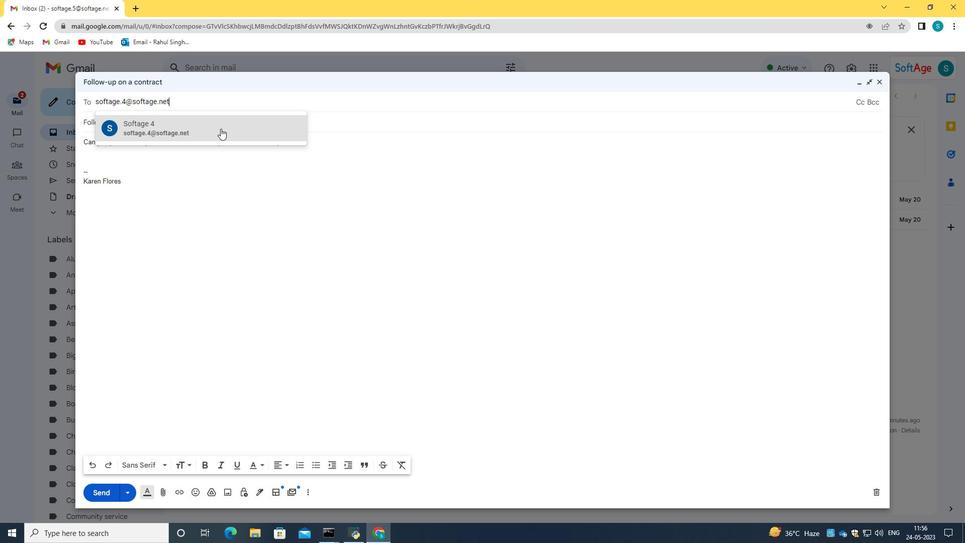 
Action: Mouse moved to (301, 156)
Screenshot: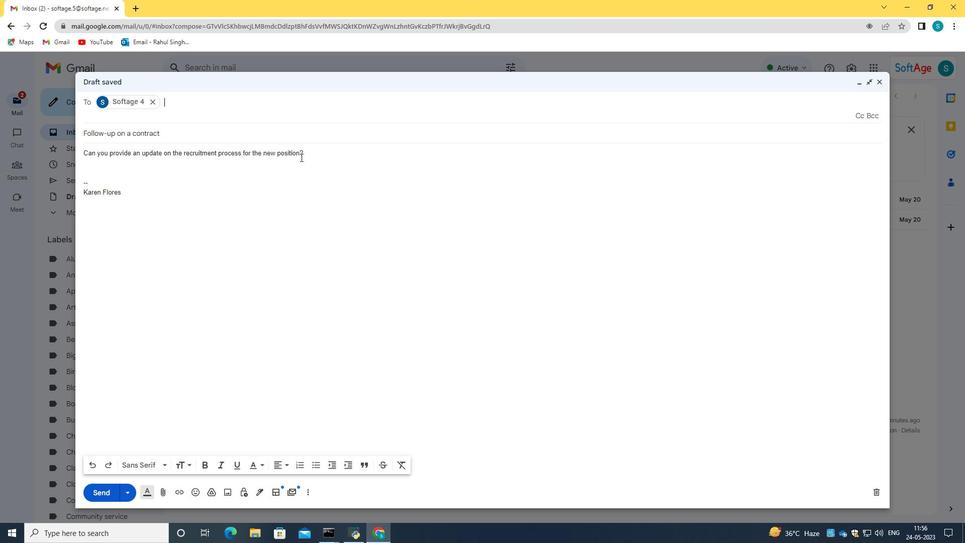 
Action: Mouse pressed left at (301, 156)
Screenshot: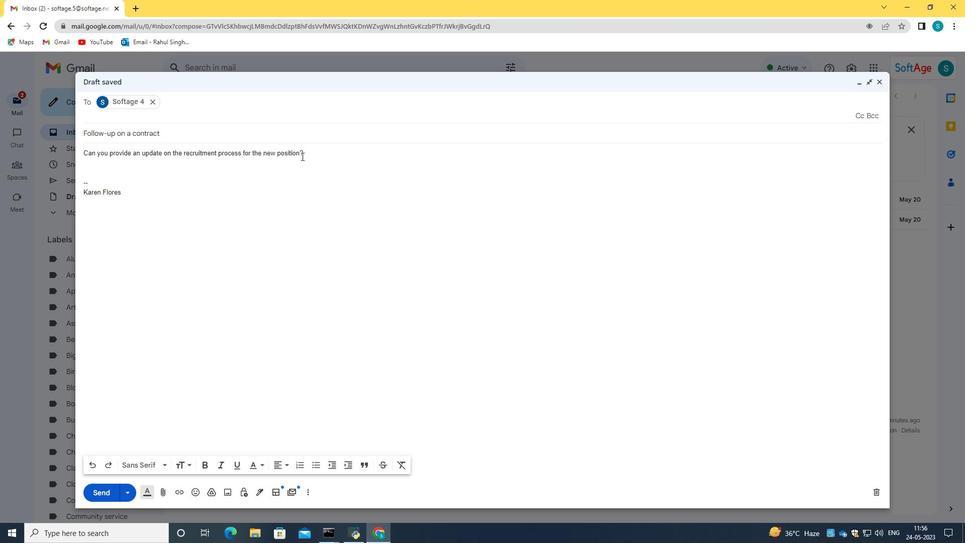 
Action: Mouse moved to (307, 144)
Screenshot: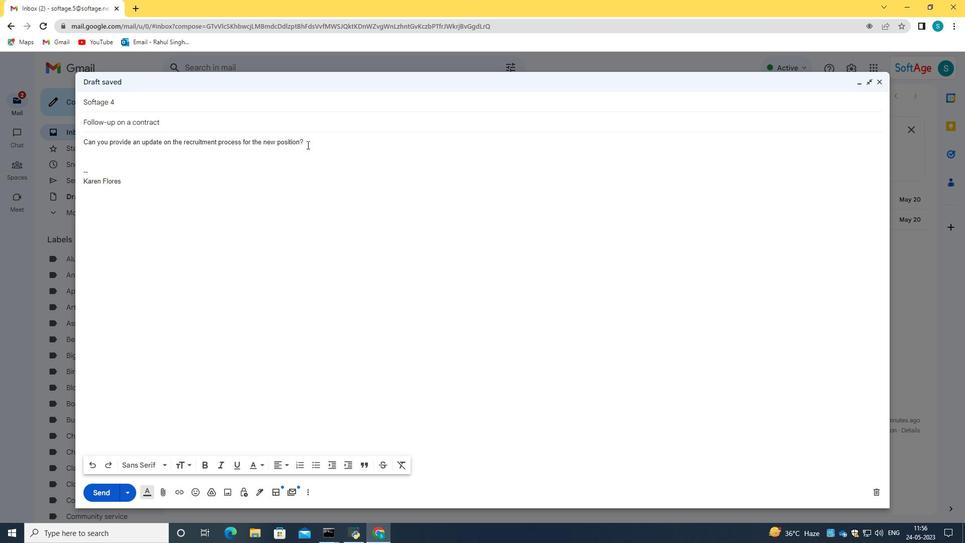 
Action: Mouse pressed left at (307, 144)
Screenshot: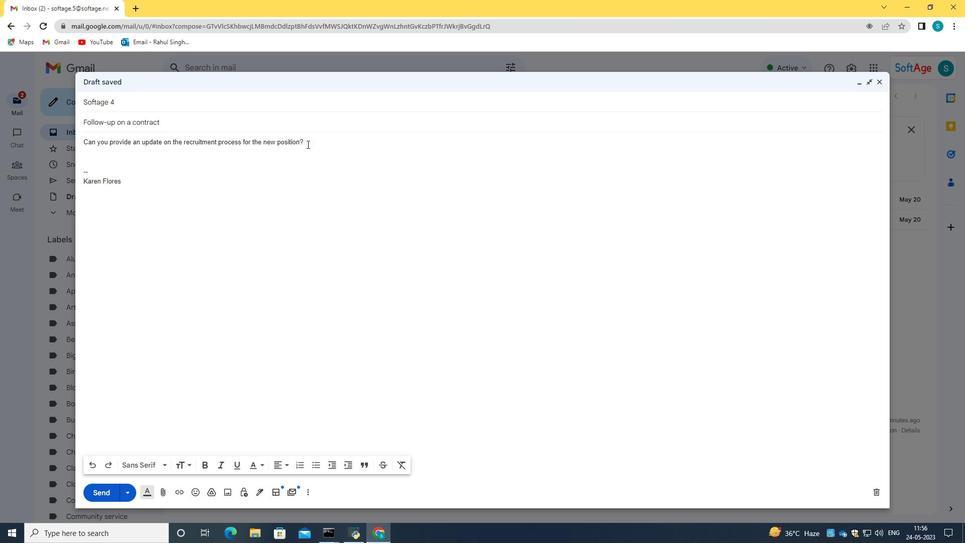 
Action: Mouse moved to (191, 464)
Screenshot: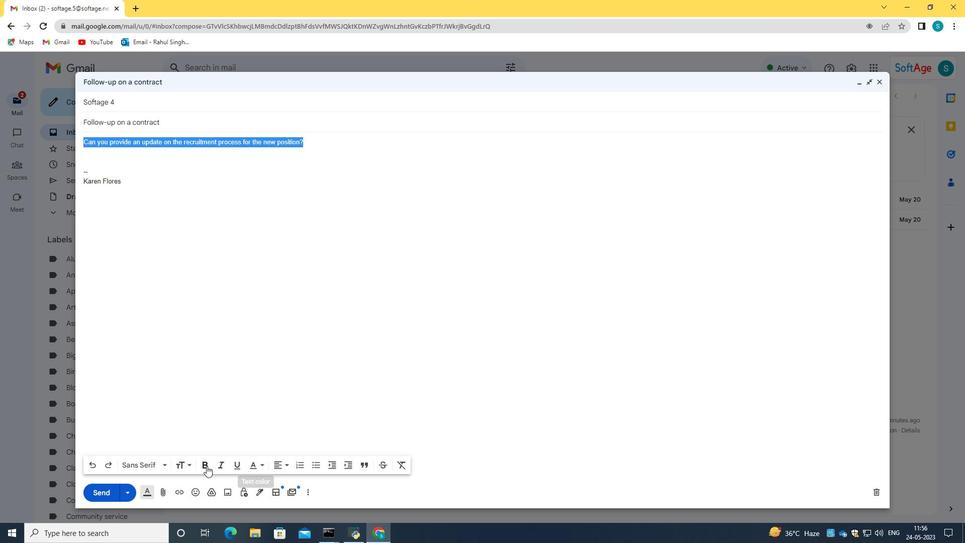 
Action: Mouse pressed left at (191, 464)
Screenshot: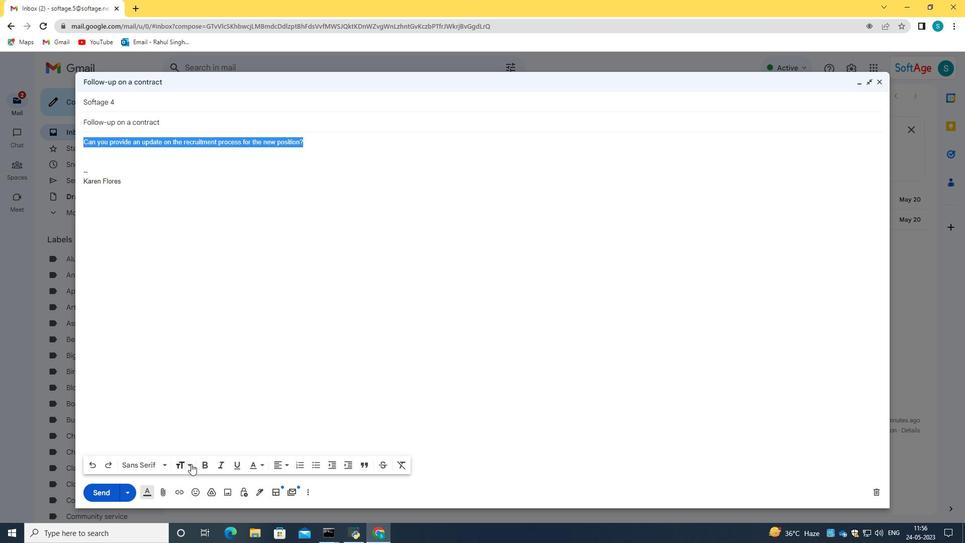 
Action: Mouse moved to (202, 403)
Screenshot: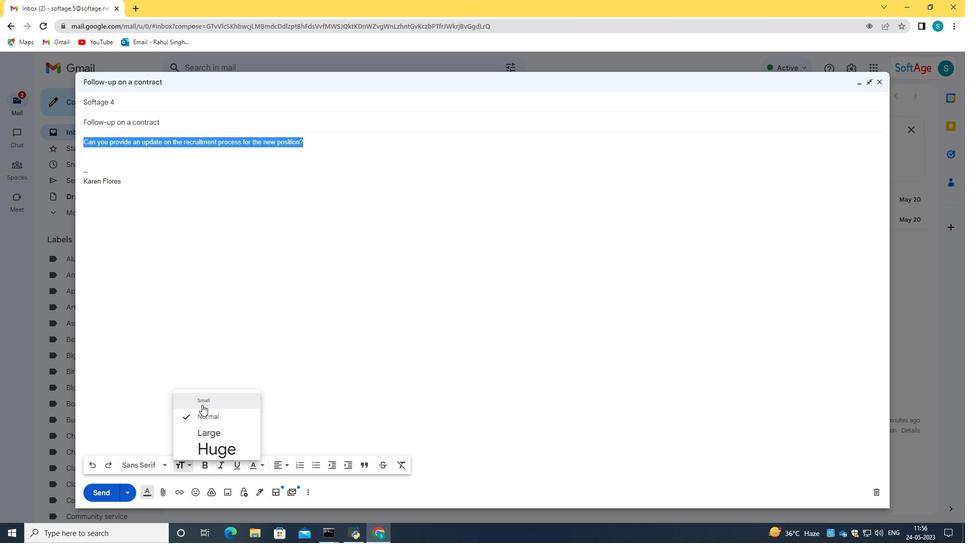 
Action: Mouse pressed left at (202, 403)
Screenshot: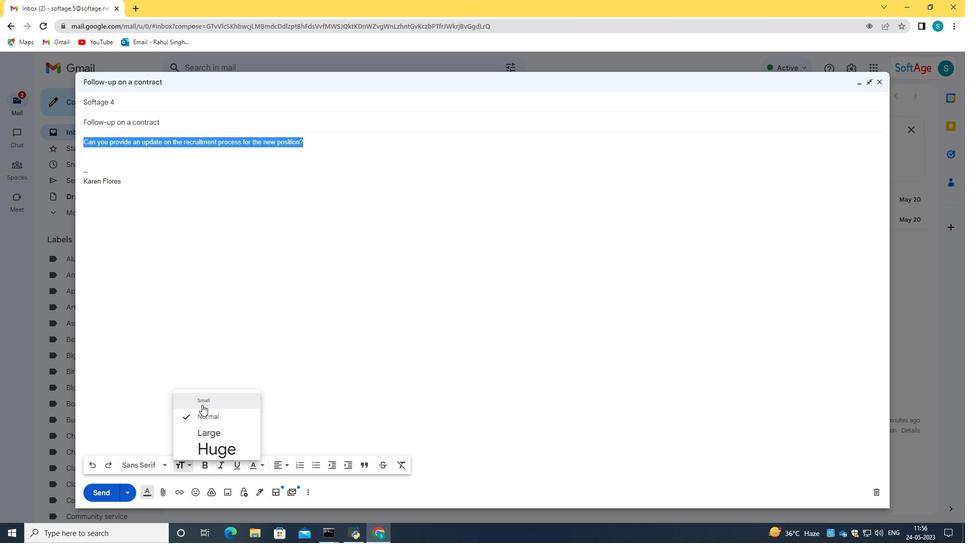 
Action: Mouse moved to (250, 464)
Screenshot: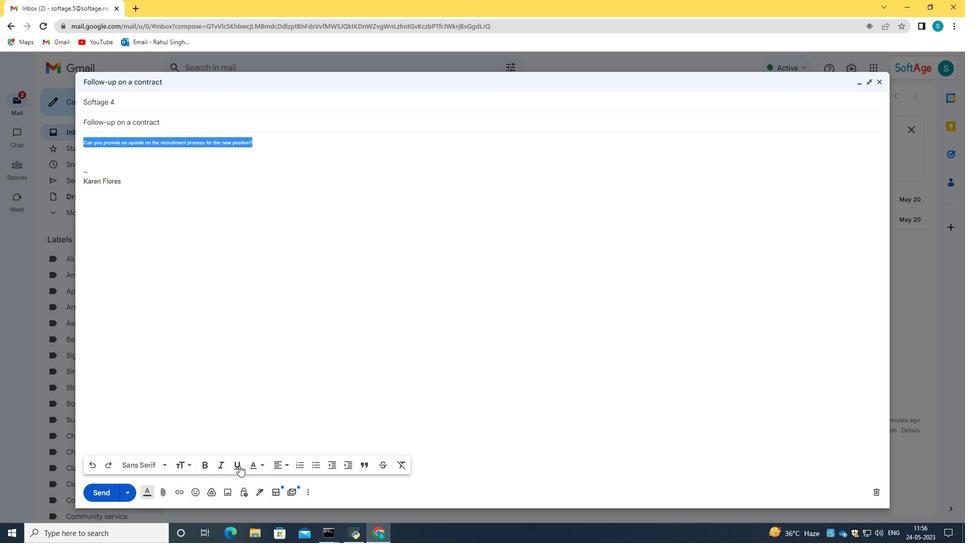 
Action: Mouse pressed left at (250, 464)
Screenshot: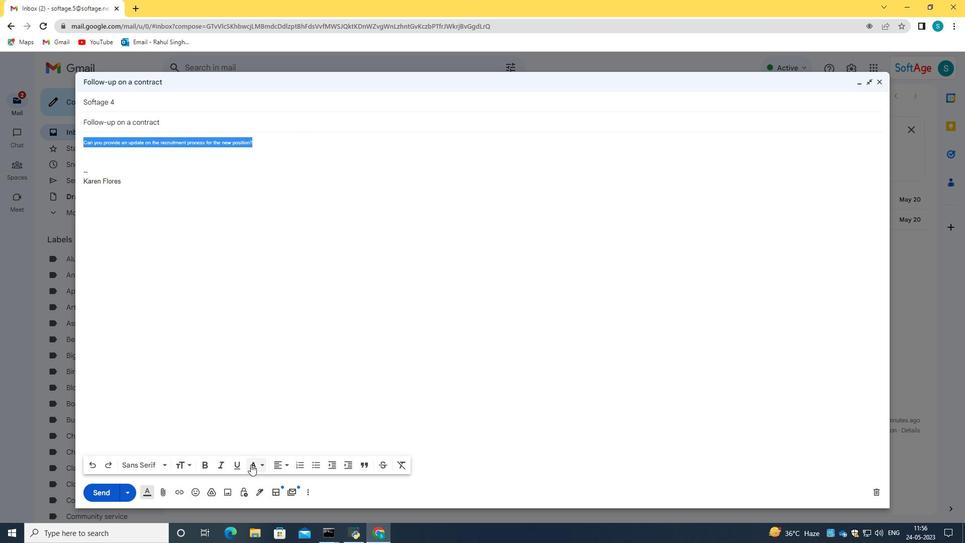 
Action: Mouse moved to (296, 402)
Screenshot: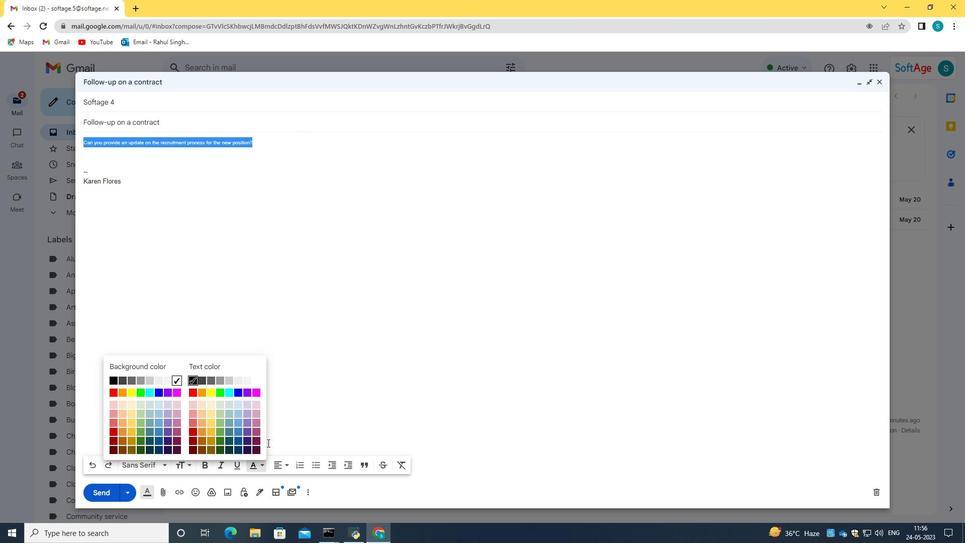
Action: Mouse pressed left at (296, 402)
Screenshot: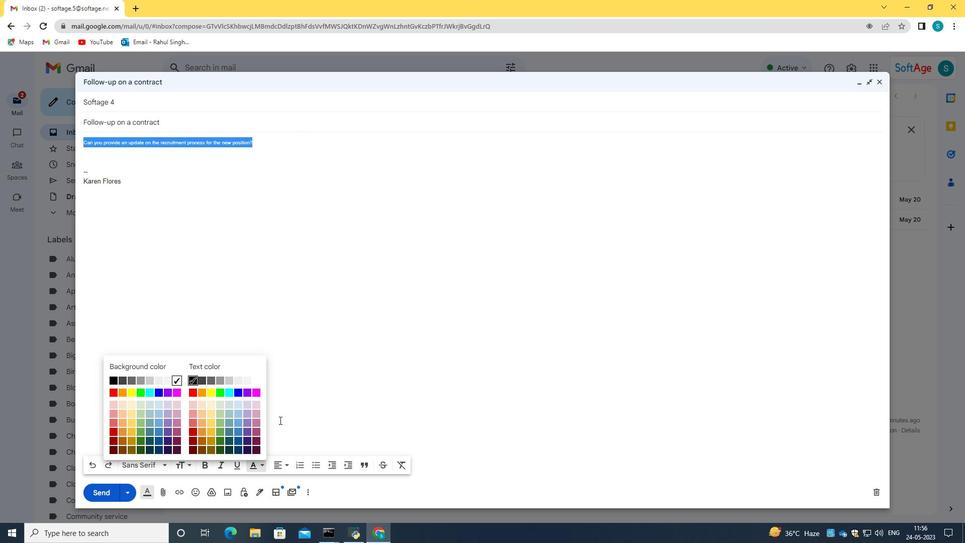 
Action: Mouse moved to (283, 462)
Screenshot: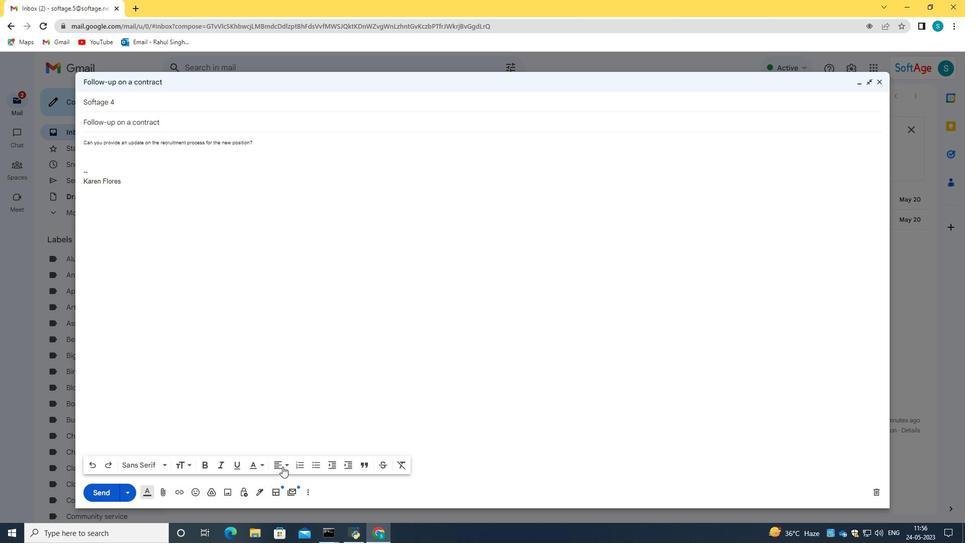 
Action: Mouse pressed left at (283, 462)
Screenshot: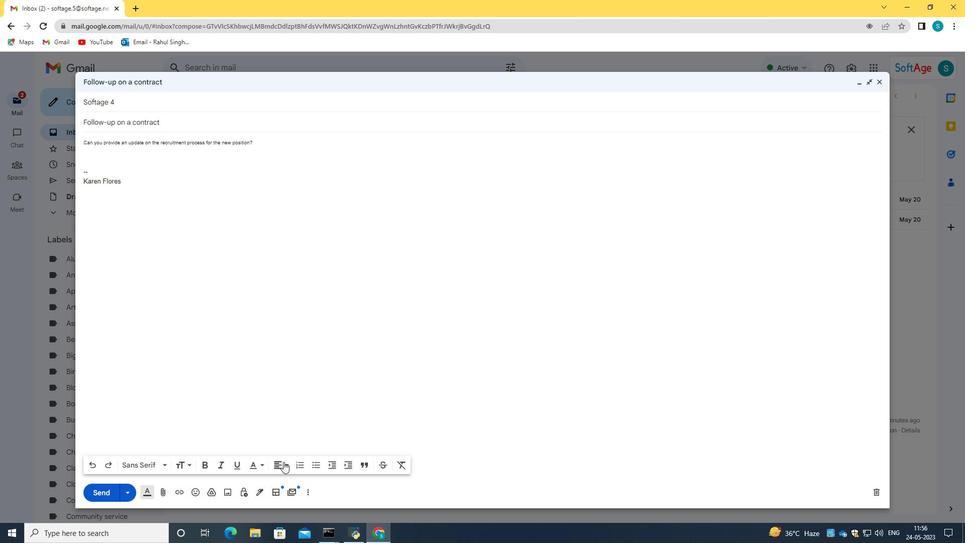 
Action: Mouse moved to (251, 139)
Screenshot: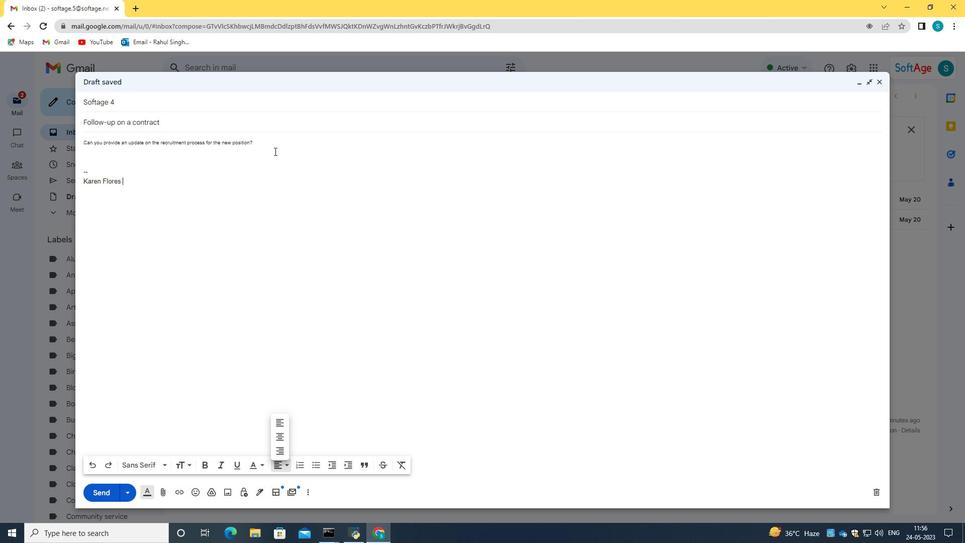 
Action: Mouse pressed left at (251, 139)
Screenshot: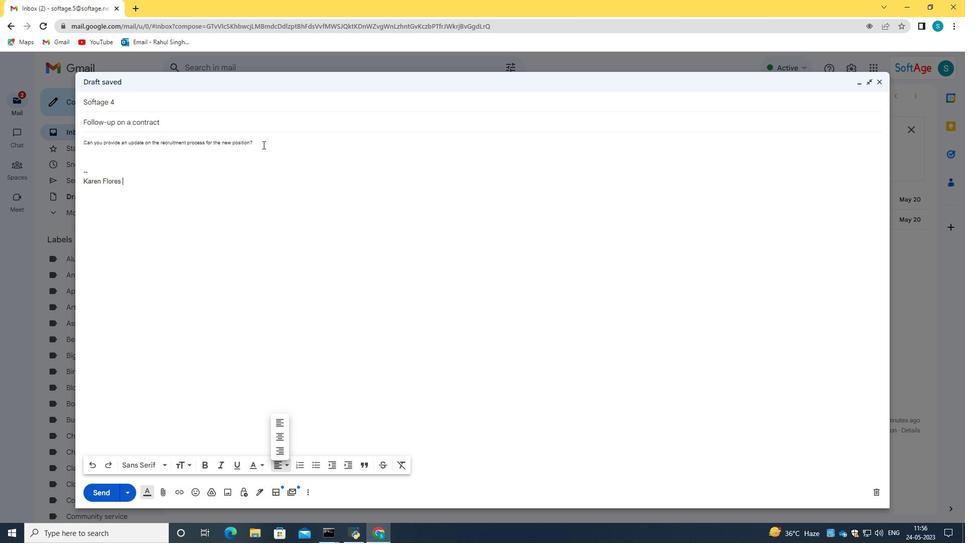 
Action: Mouse moved to (279, 466)
Screenshot: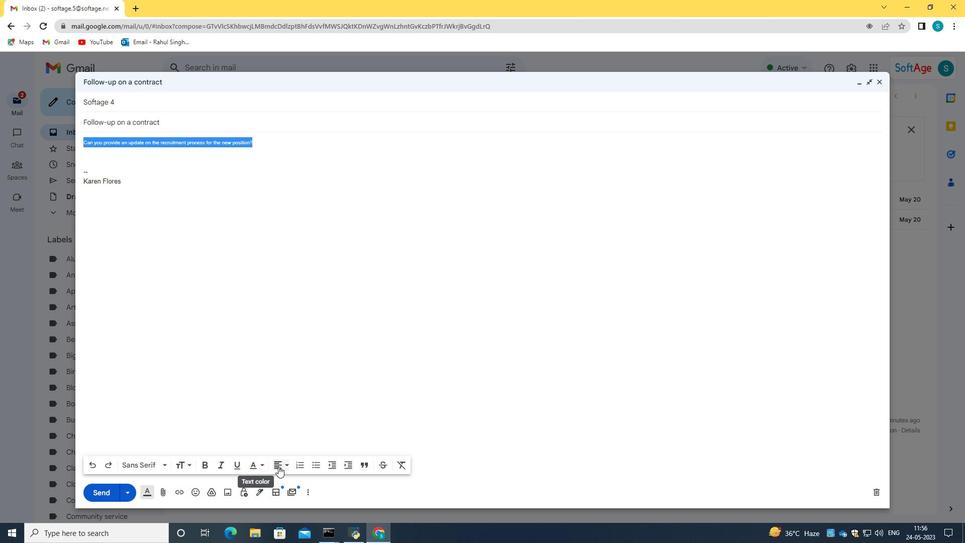 
Action: Mouse pressed left at (279, 466)
Screenshot: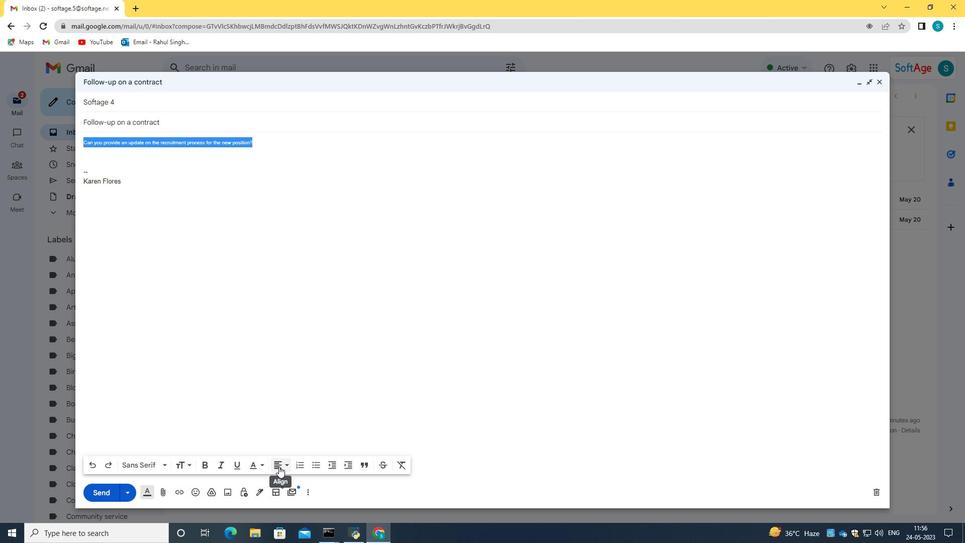 
Action: Mouse moved to (280, 425)
Screenshot: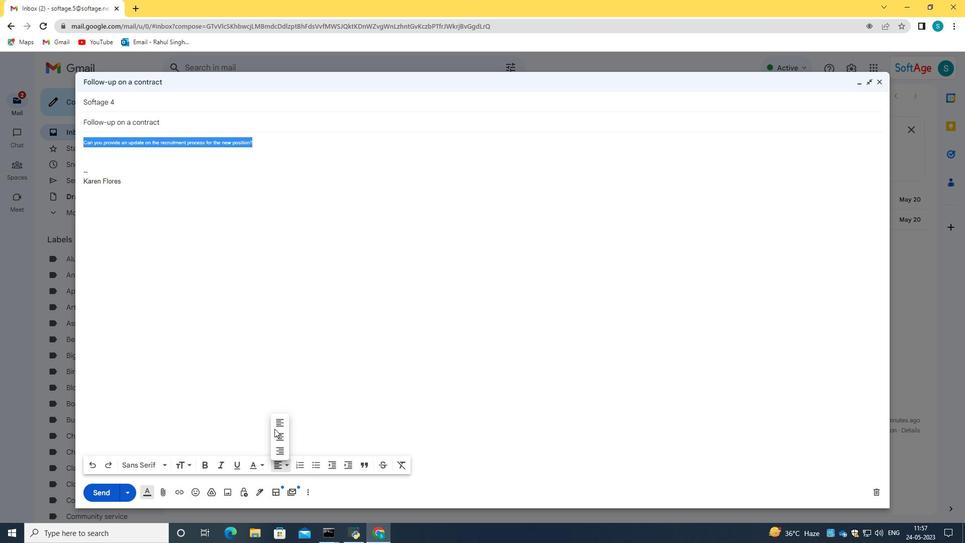 
Action: Mouse pressed left at (280, 425)
Screenshot: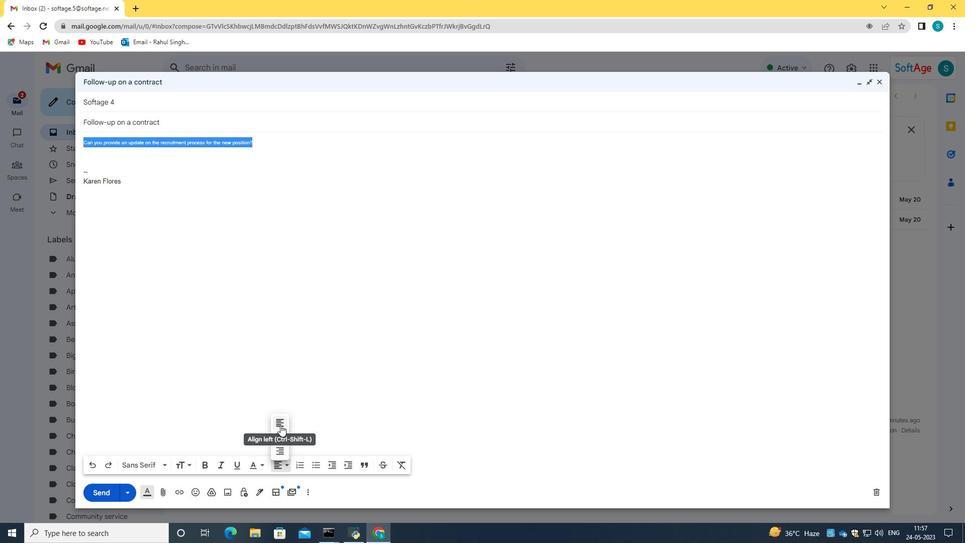 
Action: Mouse moved to (95, 485)
Screenshot: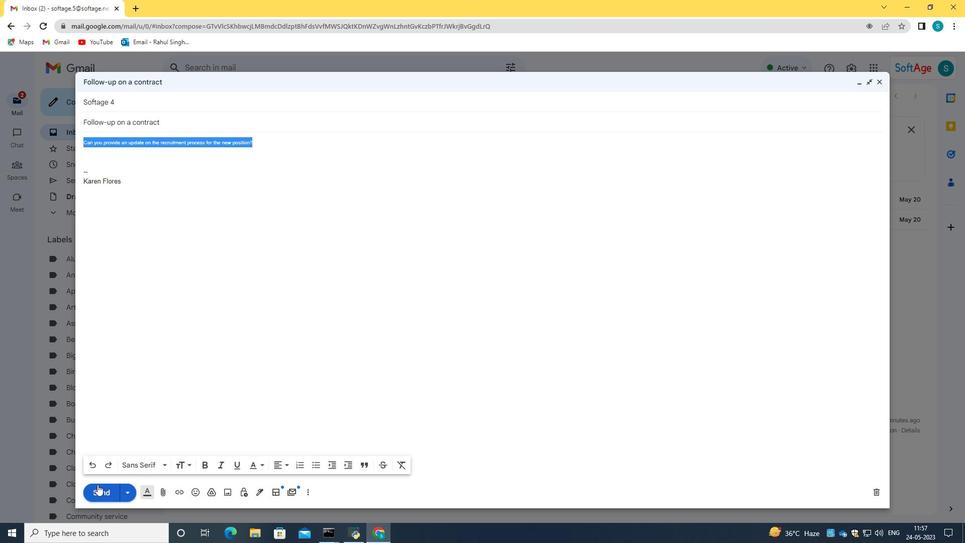 
Action: Mouse pressed left at (95, 485)
Screenshot: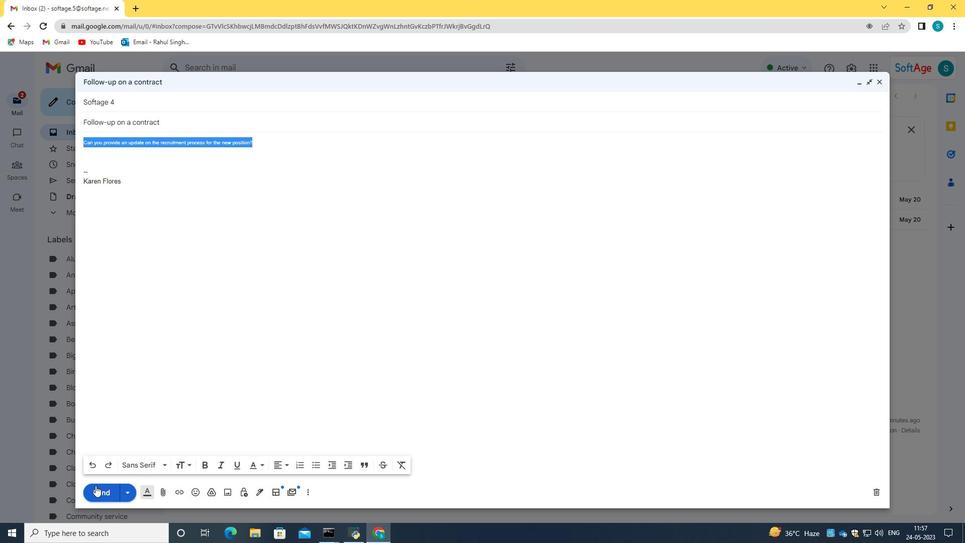 
Action: Mouse moved to (90, 179)
Screenshot: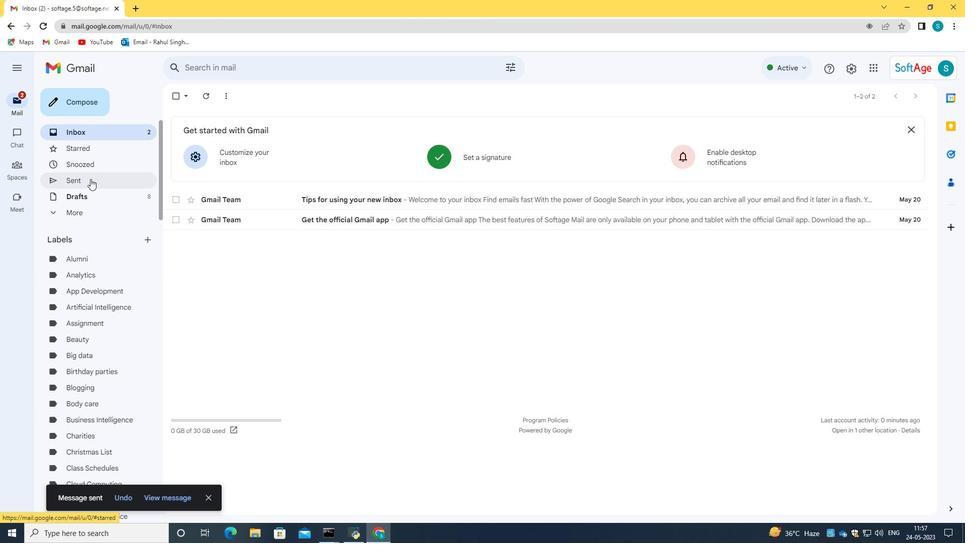
Action: Mouse pressed left at (90, 179)
Screenshot: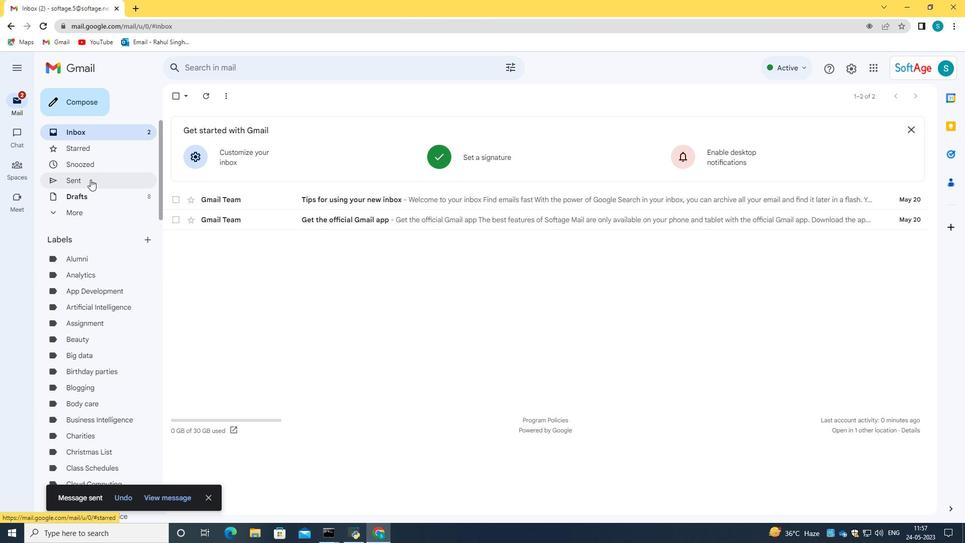 
Action: Mouse moved to (179, 147)
Screenshot: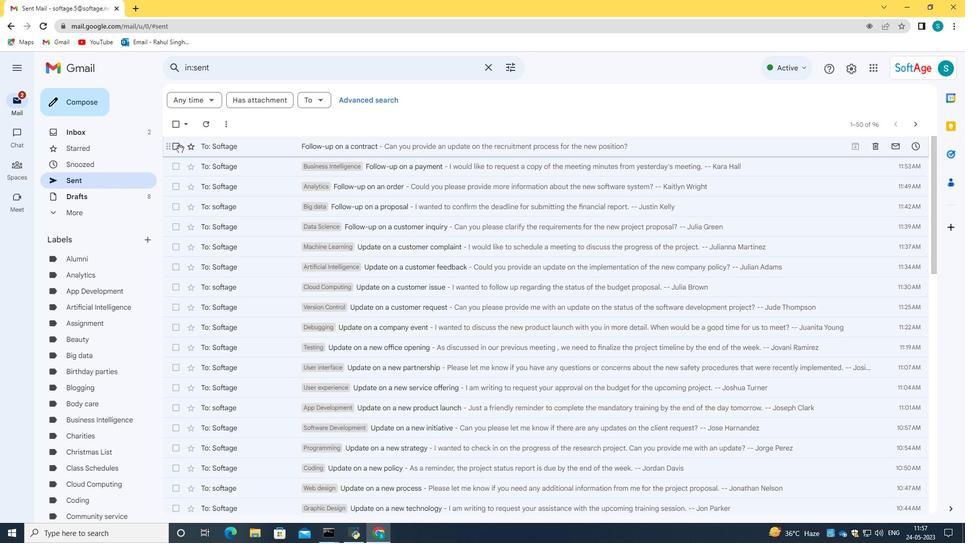 
Action: Mouse pressed left at (179, 147)
Screenshot: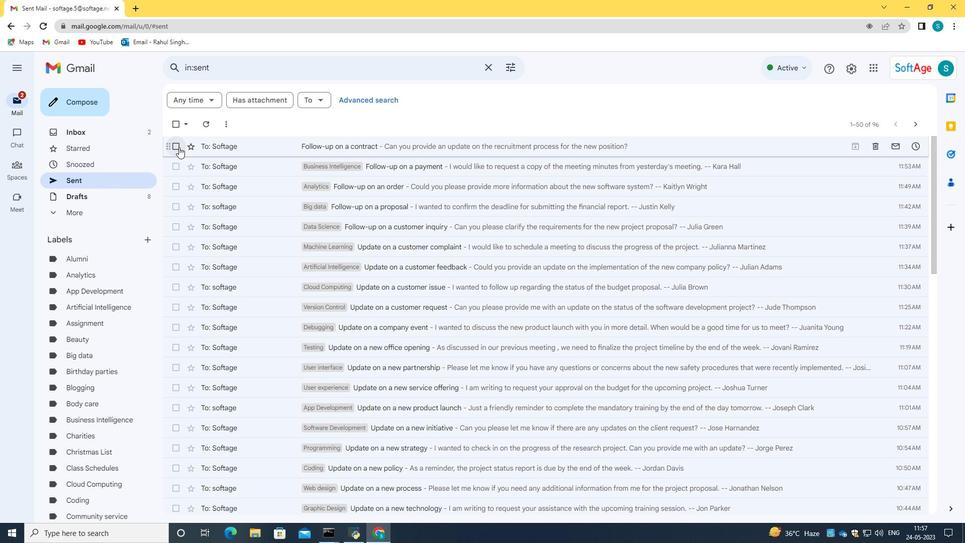 
Action: Mouse moved to (258, 149)
Screenshot: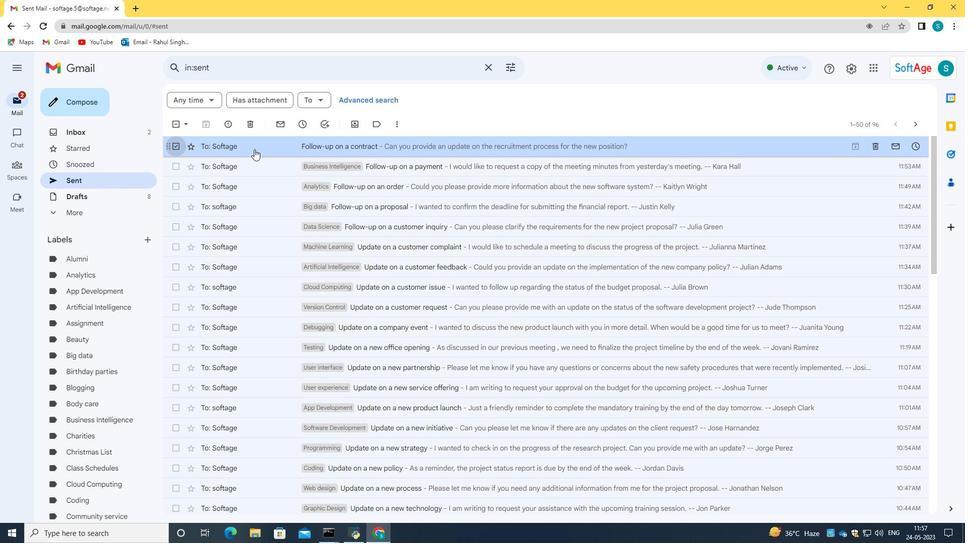 
Action: Mouse pressed right at (258, 149)
Screenshot: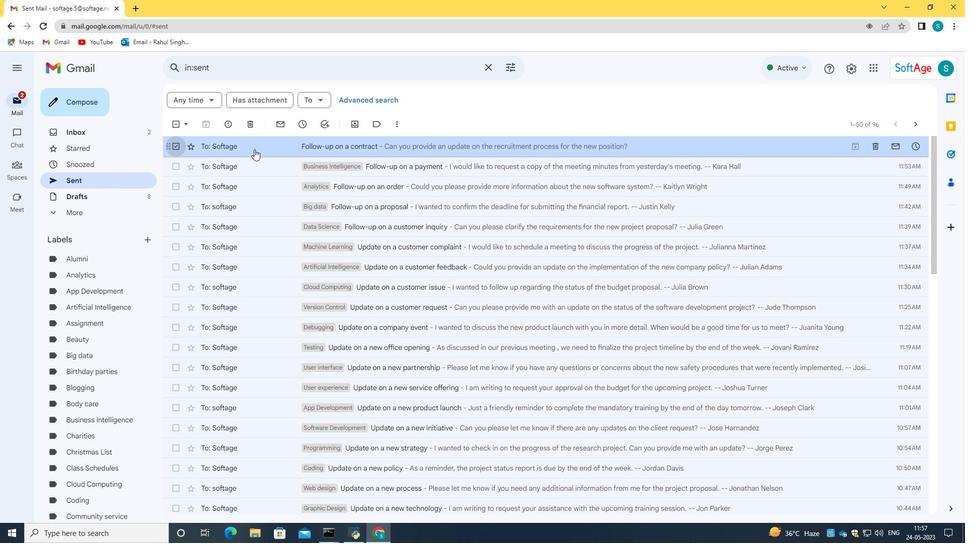 
Action: Mouse moved to (411, 301)
Screenshot: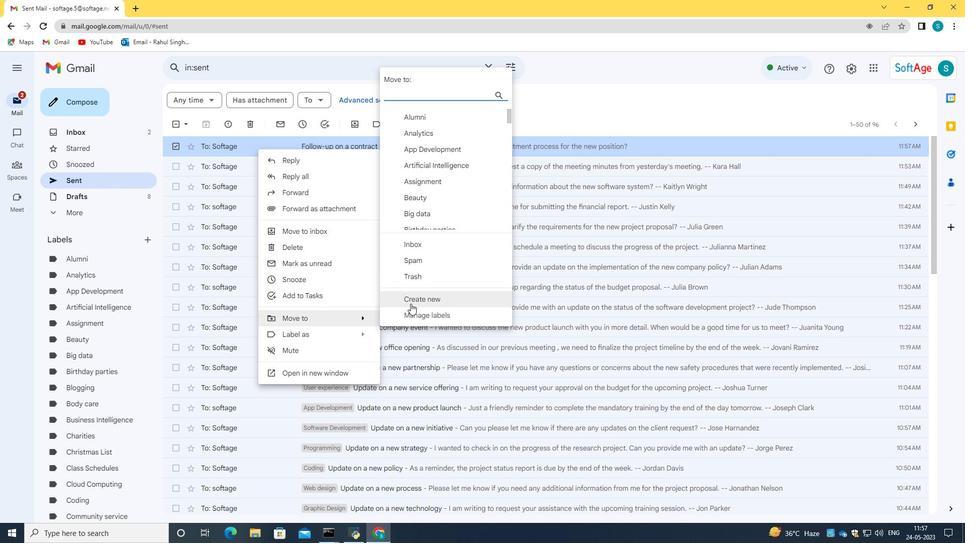
Action: Mouse pressed left at (411, 301)
Screenshot: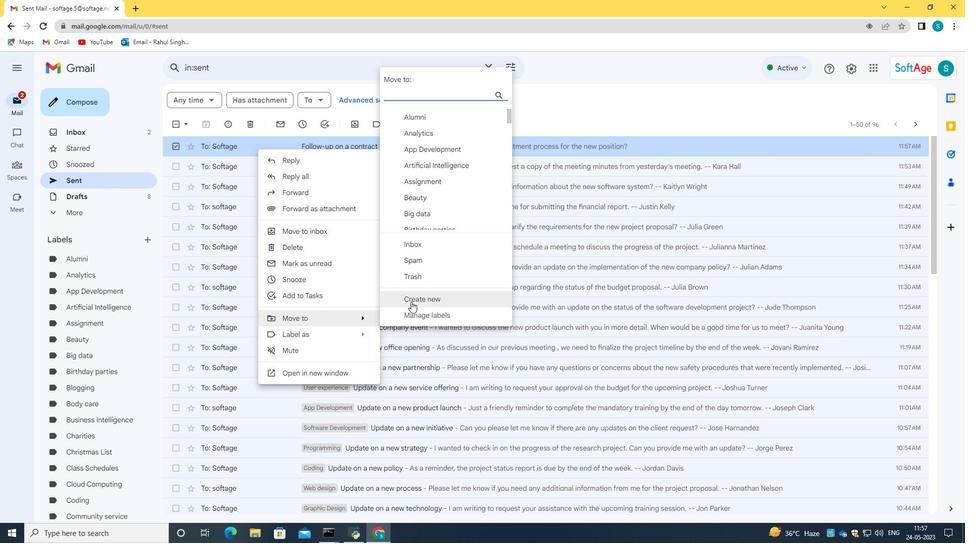 
Action: Mouse moved to (411, 300)
Screenshot: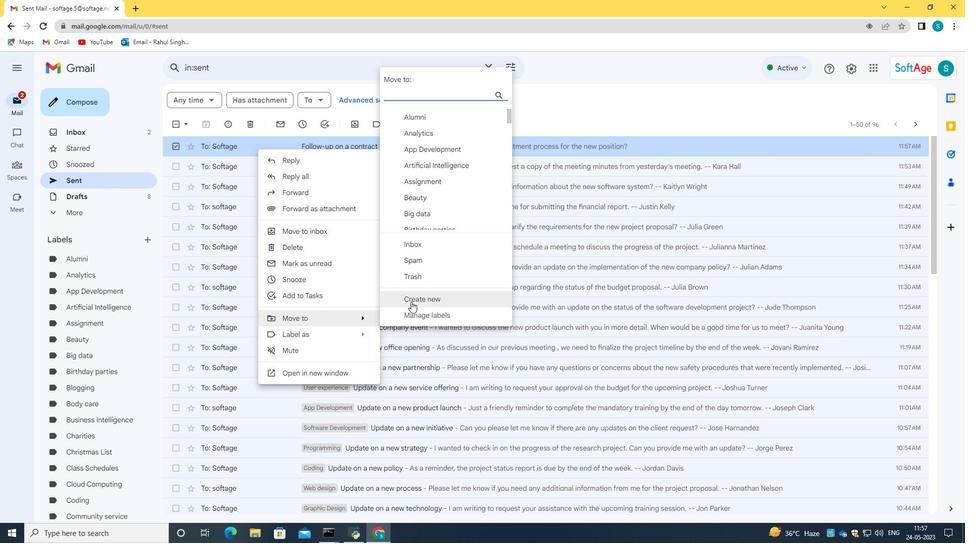
Action: Key pressed <Key.caps_lock>D<Key.caps_lock>ashboards
Screenshot: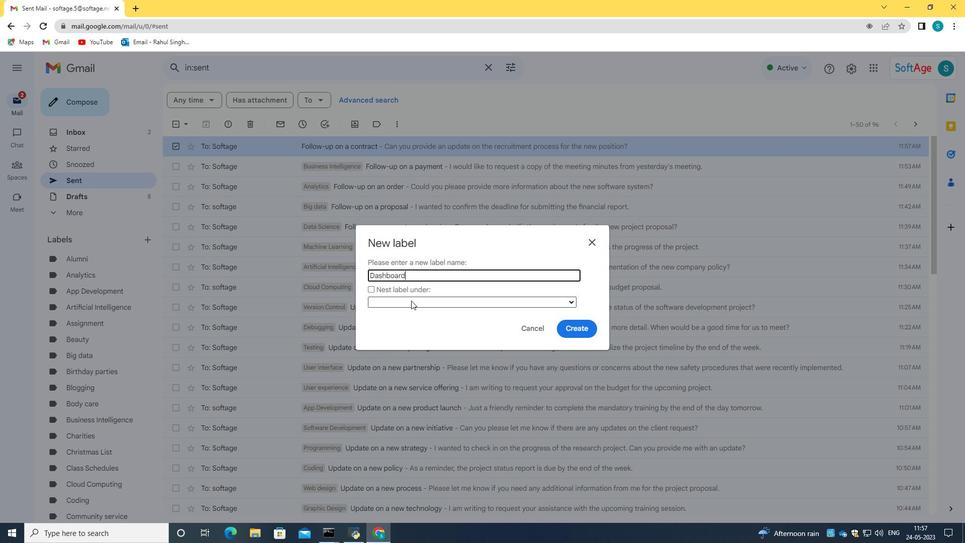 
Action: Mouse moved to (577, 330)
Screenshot: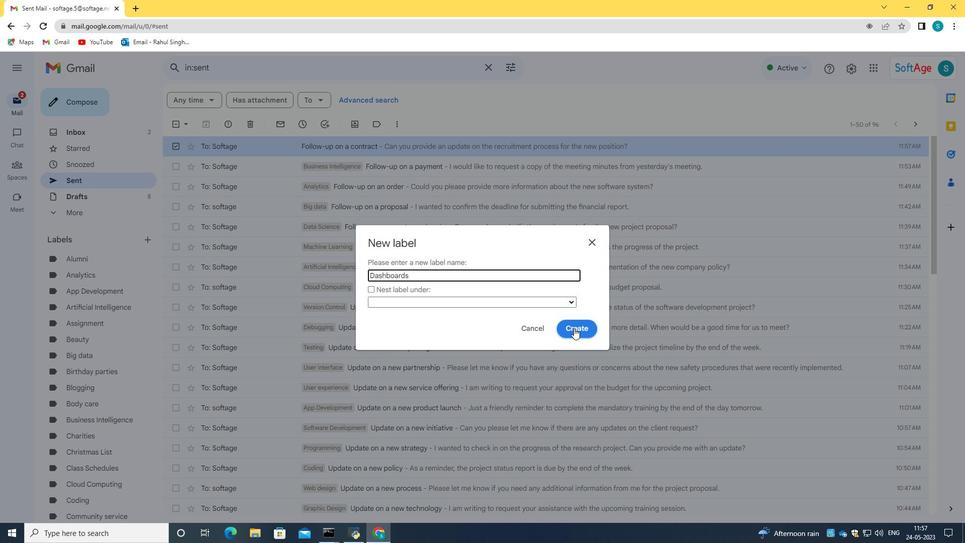 
Action: Mouse pressed left at (577, 330)
Screenshot: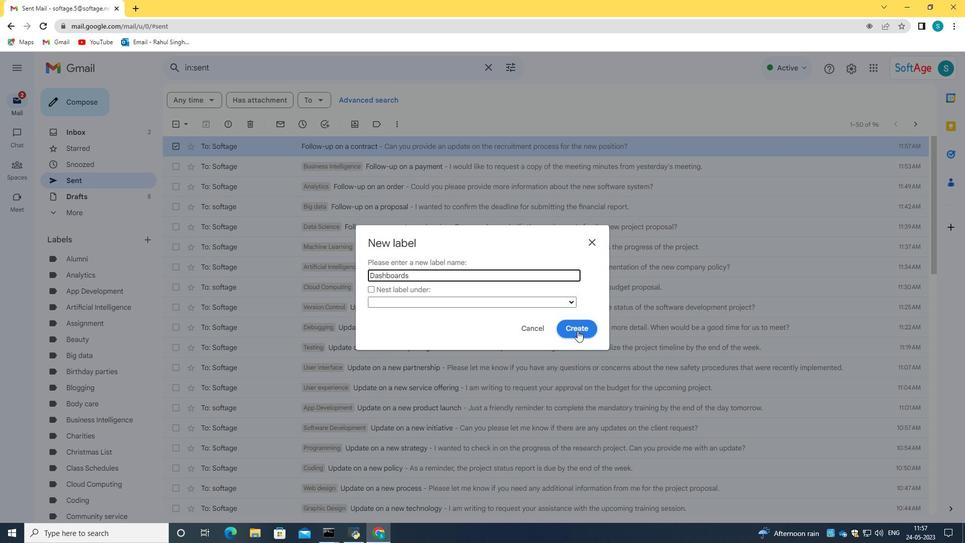 
Action: Mouse moved to (301, 149)
Screenshot: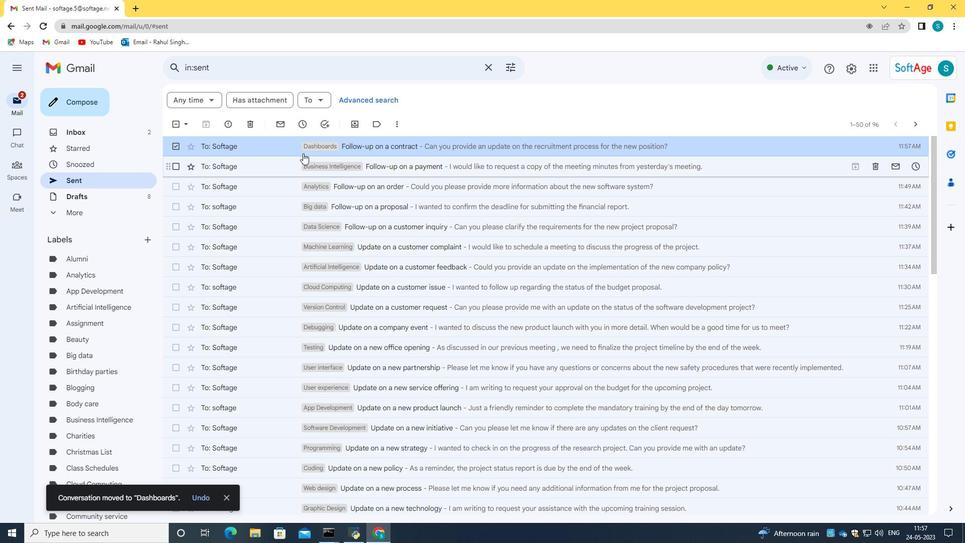 
